 Task: Create new Company, with domain: 'abb.com' and type: 'Other'. Add new contact for this company, with mail Id: 'Raghav.Verma@abb.com', First Name: Raghav, Last name:  Verma, Job Title: 'Marketing Director', Phone Number: '(801) 555-1237'. Change life cycle stage to  Lead and lead status to  Open. Logged in from softage.5@softage.net
Action: Mouse moved to (95, 56)
Screenshot: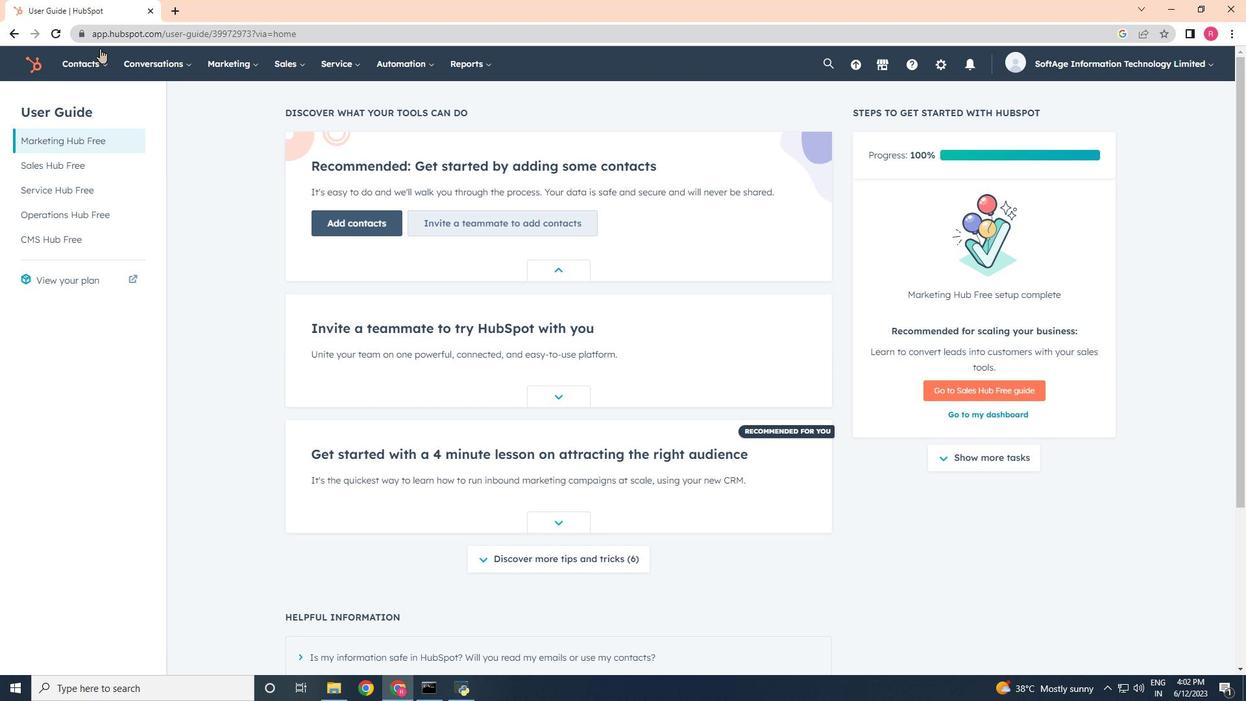 
Action: Mouse pressed left at (95, 56)
Screenshot: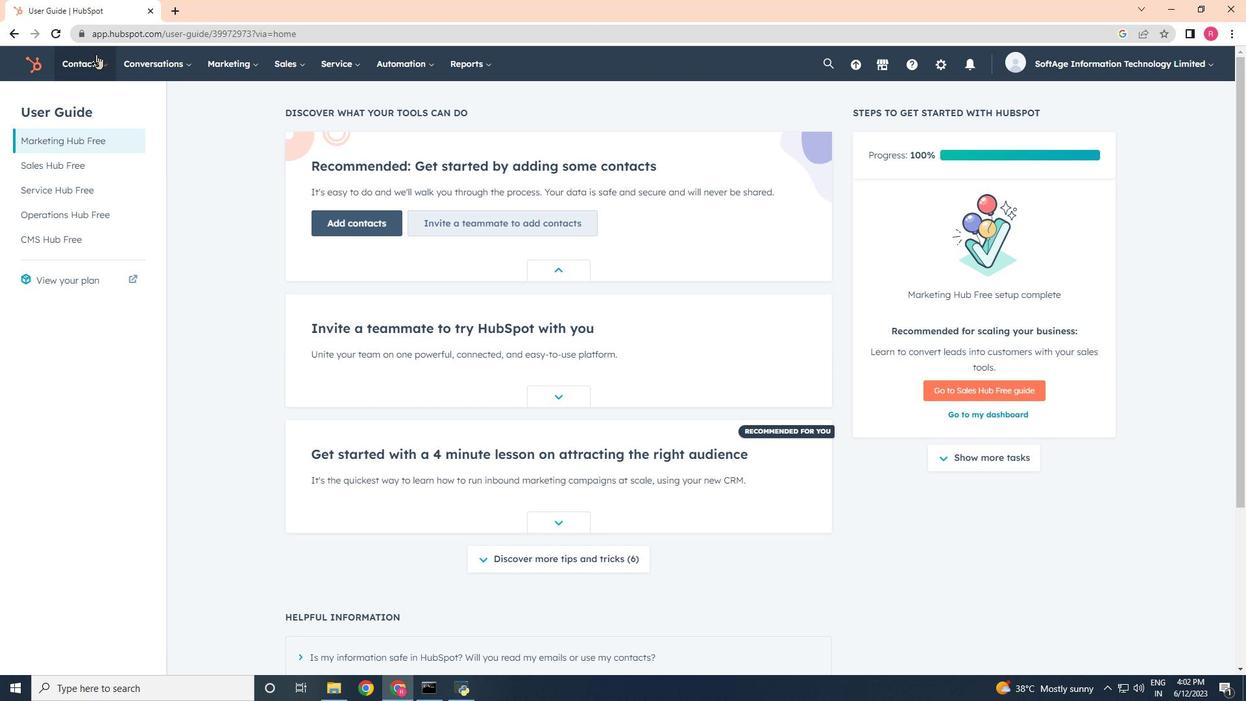 
Action: Mouse moved to (129, 129)
Screenshot: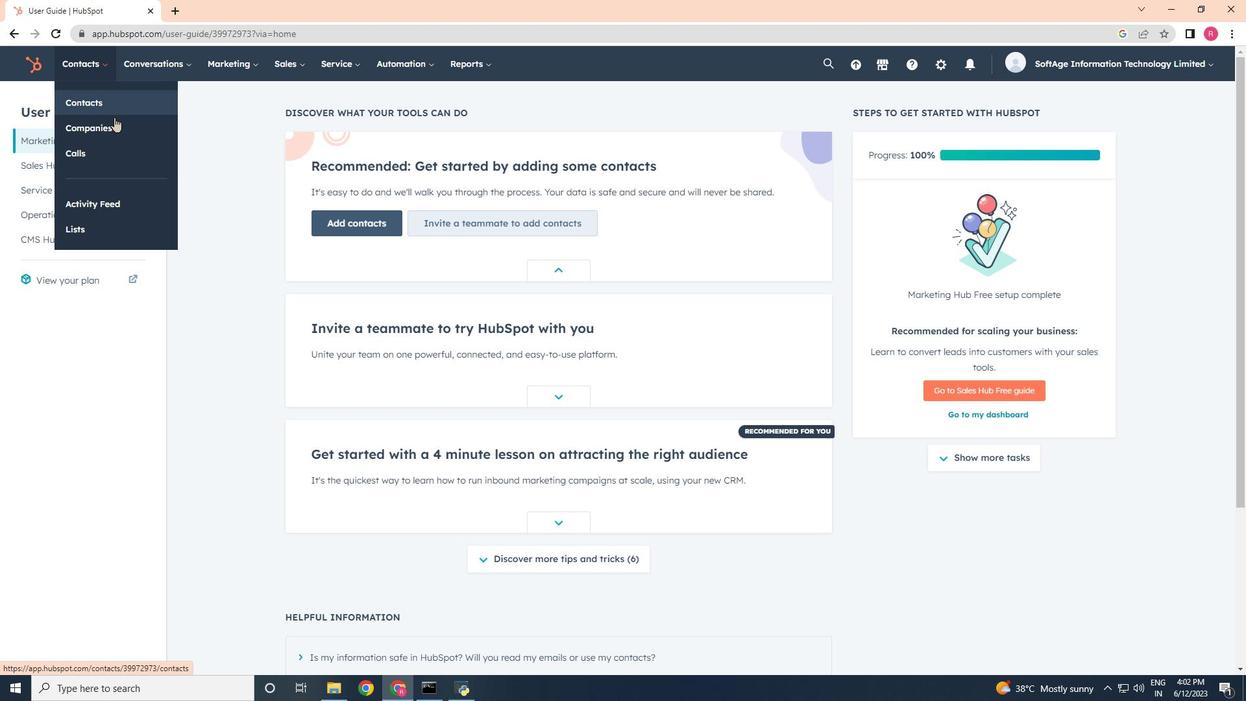 
Action: Mouse pressed left at (129, 129)
Screenshot: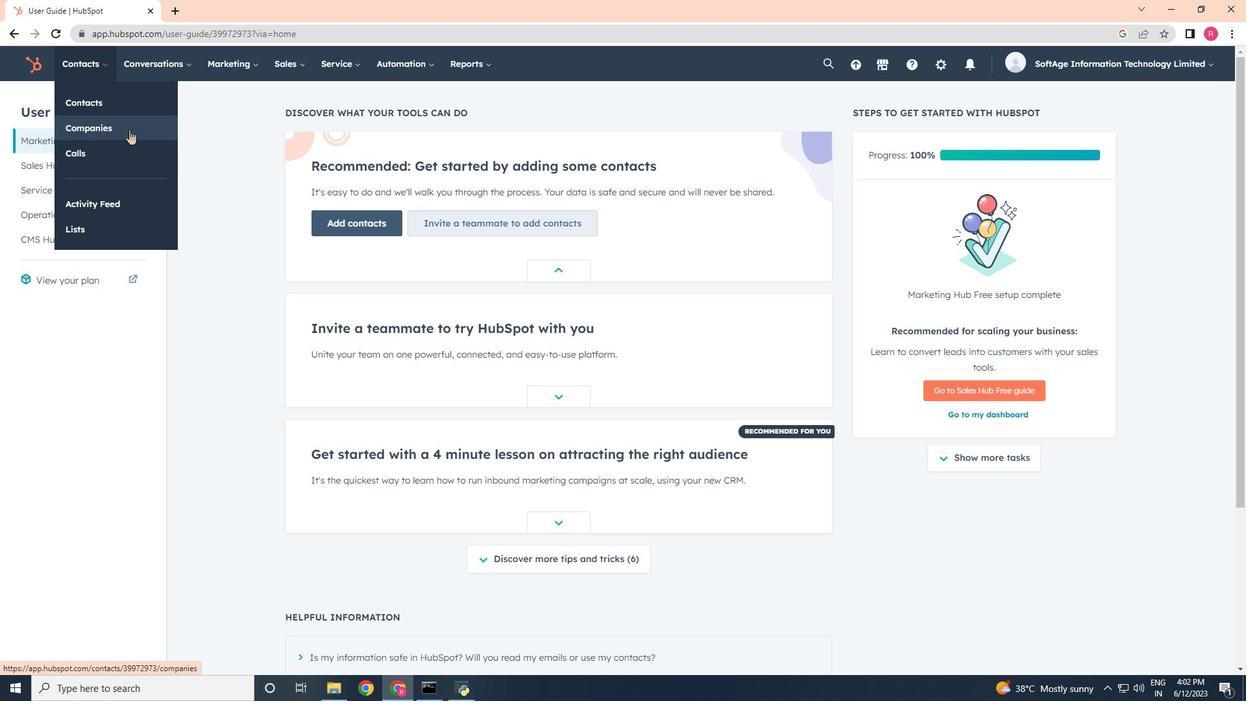 
Action: Mouse moved to (1175, 108)
Screenshot: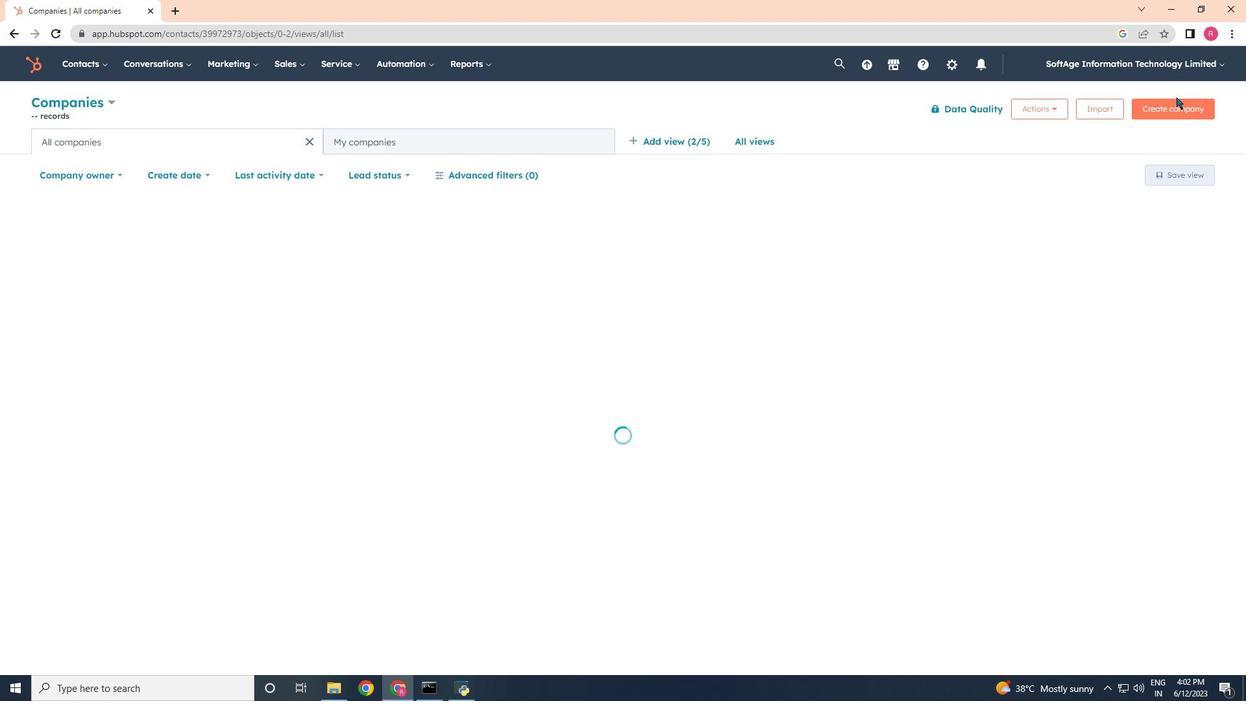 
Action: Mouse pressed left at (1175, 108)
Screenshot: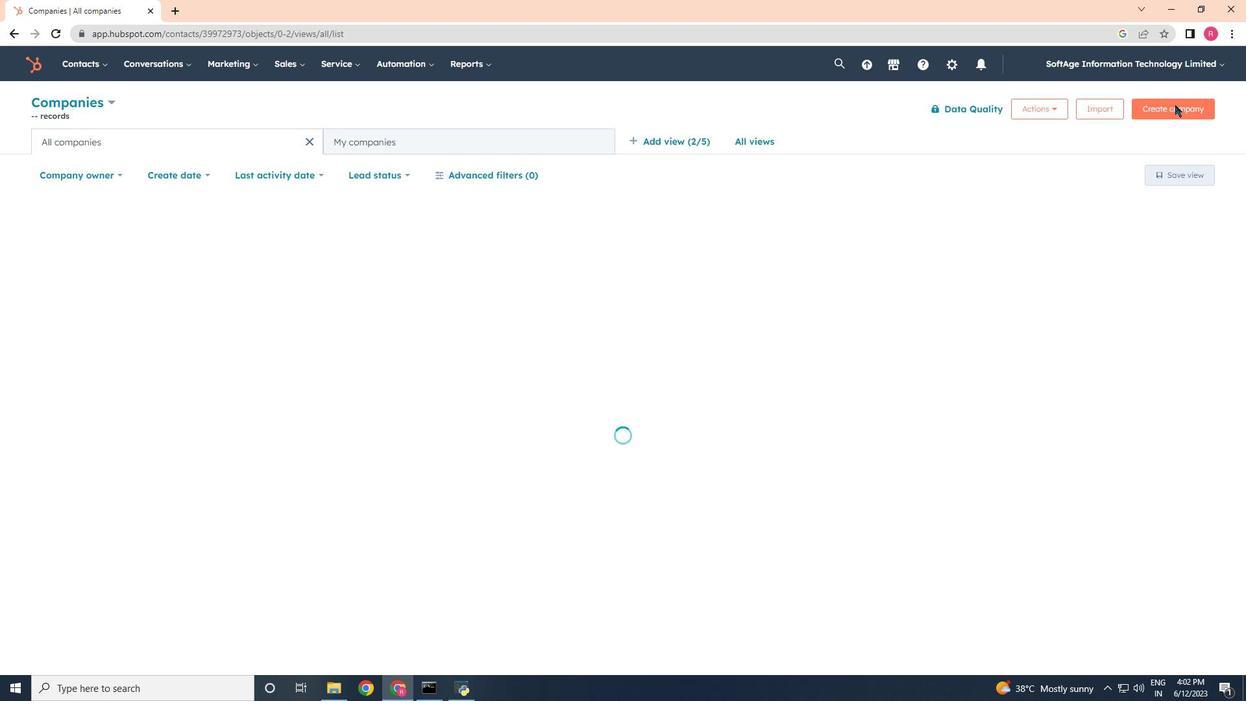 
Action: Mouse moved to (975, 165)
Screenshot: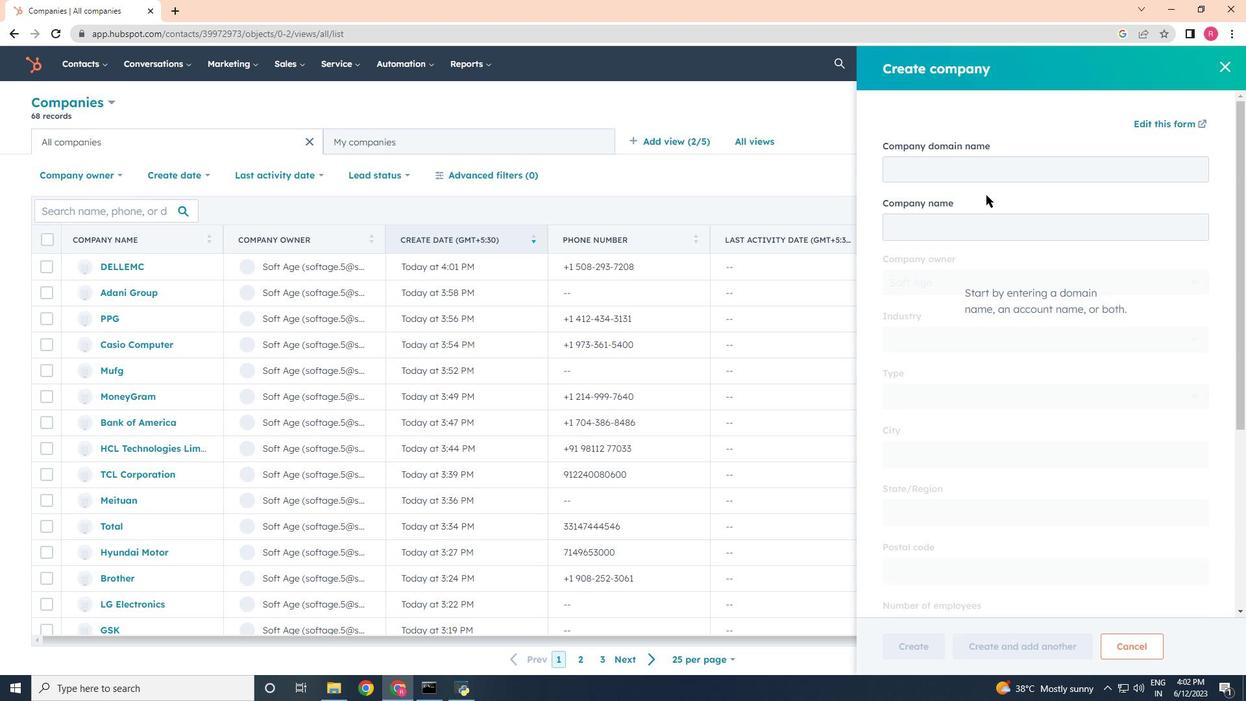 
Action: Mouse pressed left at (975, 165)
Screenshot: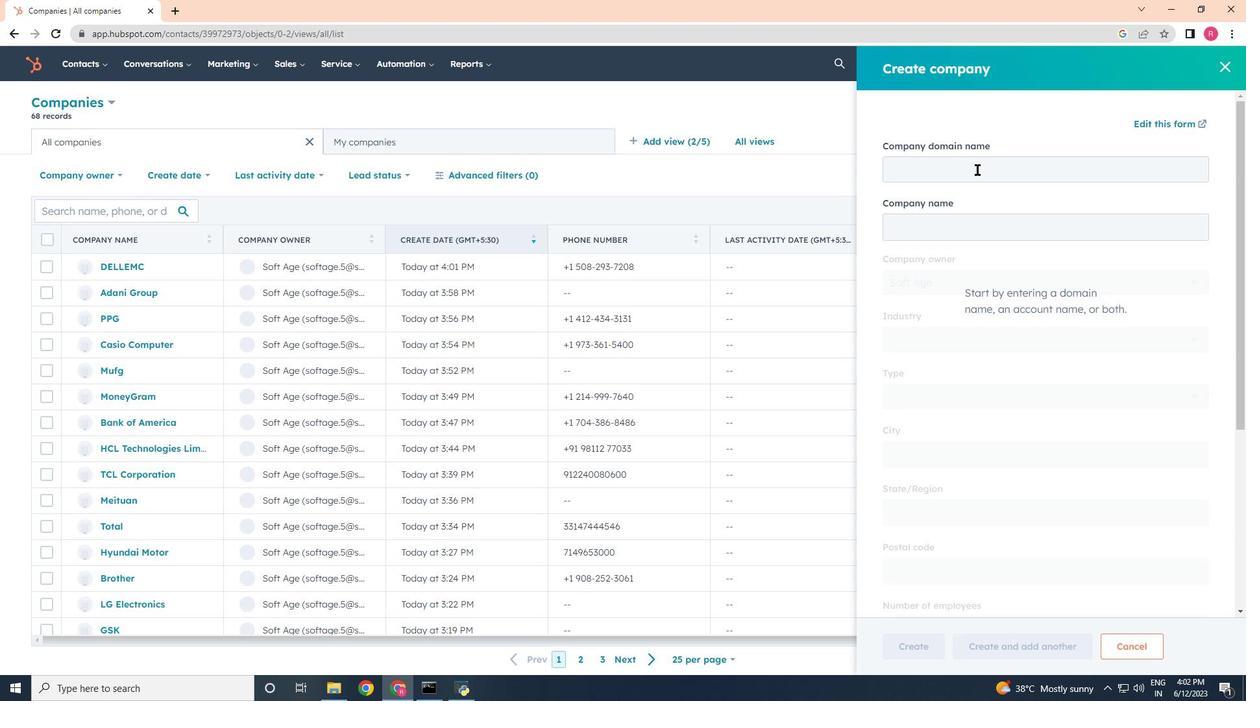 
Action: Key pressed abb.con<Key.backspace>m
Screenshot: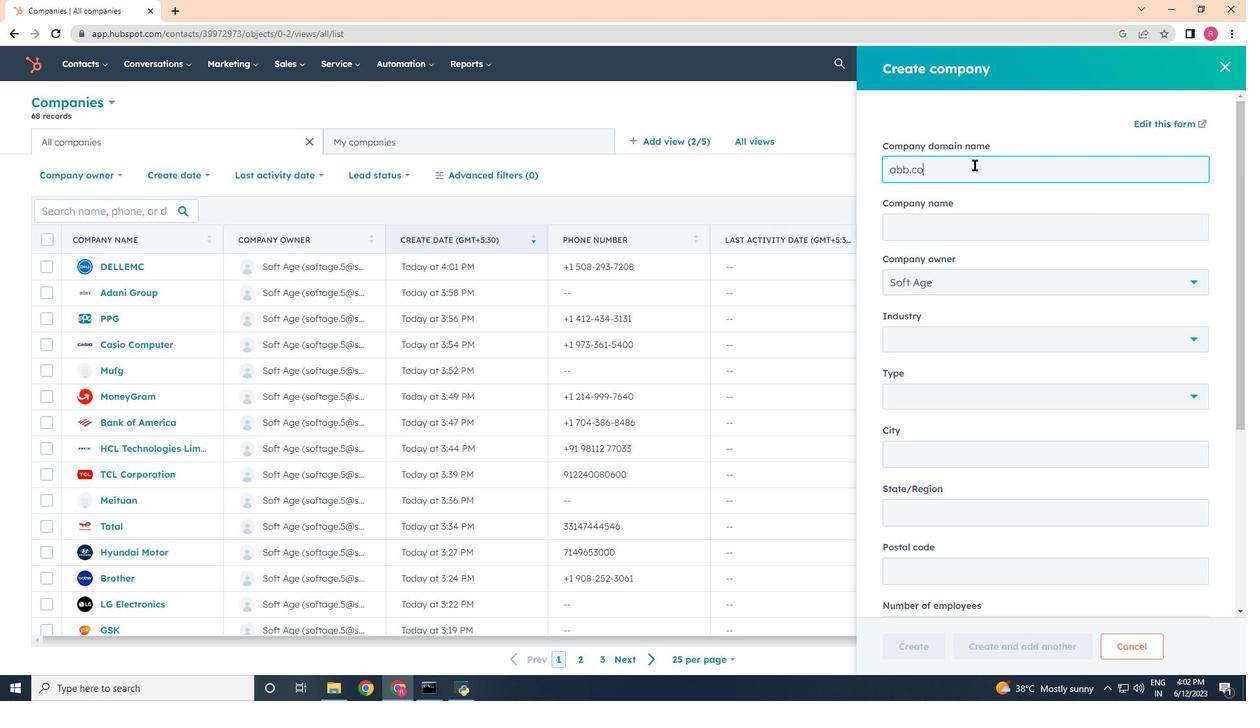 
Action: Mouse moved to (968, 400)
Screenshot: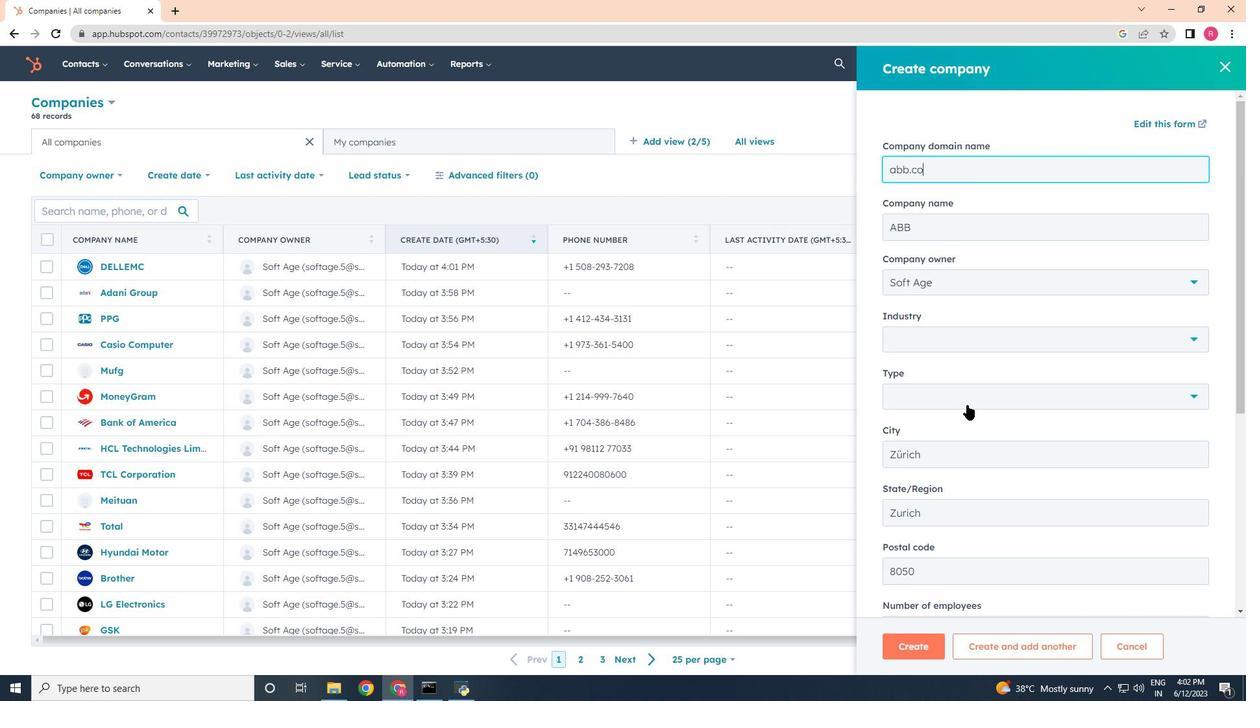 
Action: Mouse pressed left at (968, 400)
Screenshot: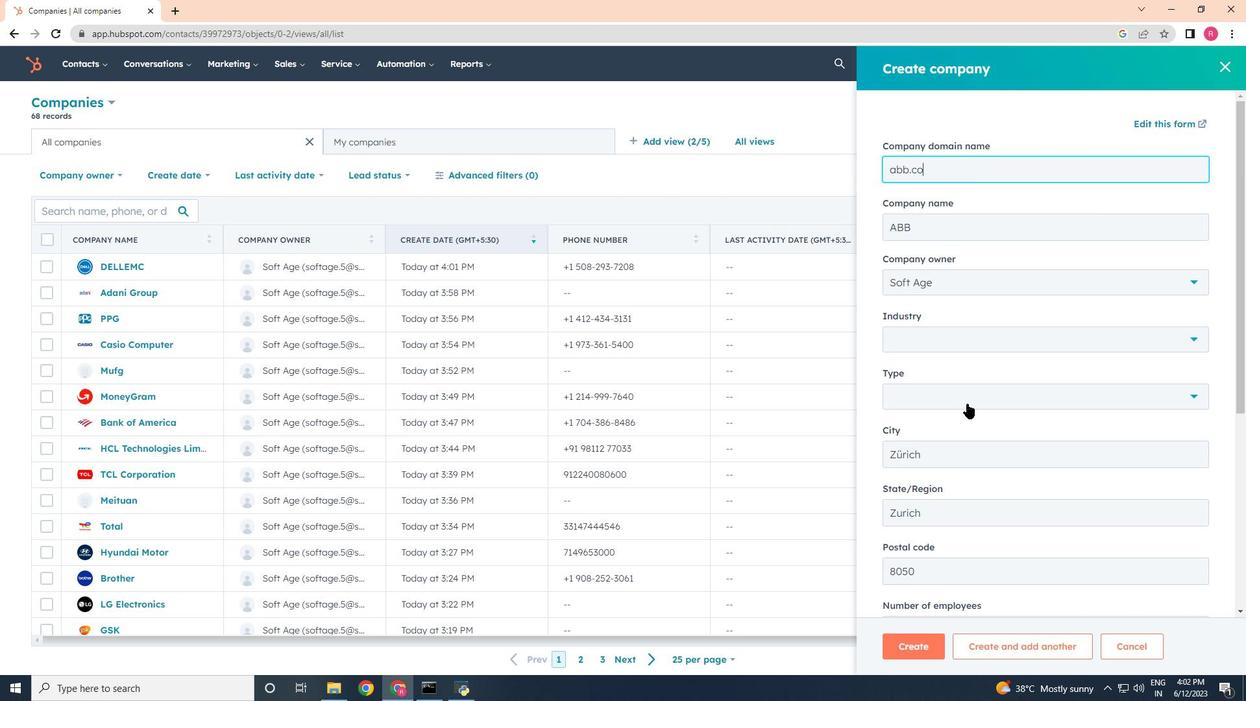 
Action: Mouse moved to (934, 560)
Screenshot: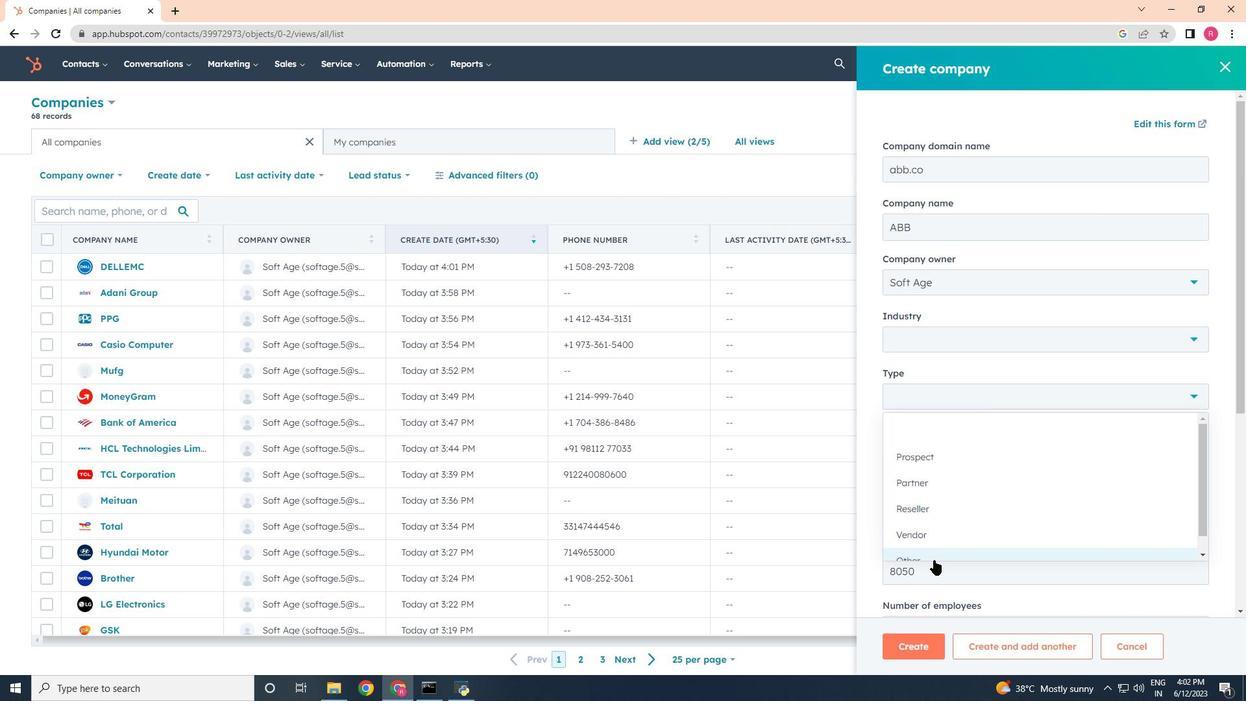 
Action: Mouse pressed left at (934, 560)
Screenshot: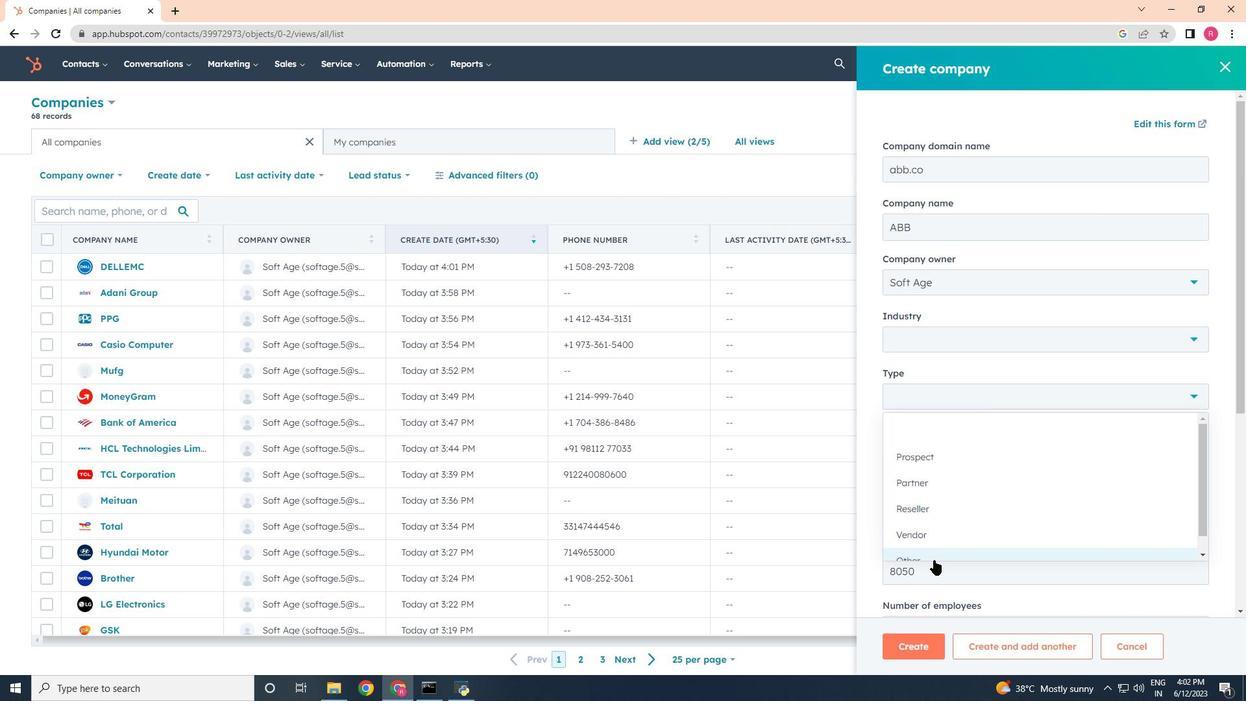 
Action: Mouse moved to (916, 664)
Screenshot: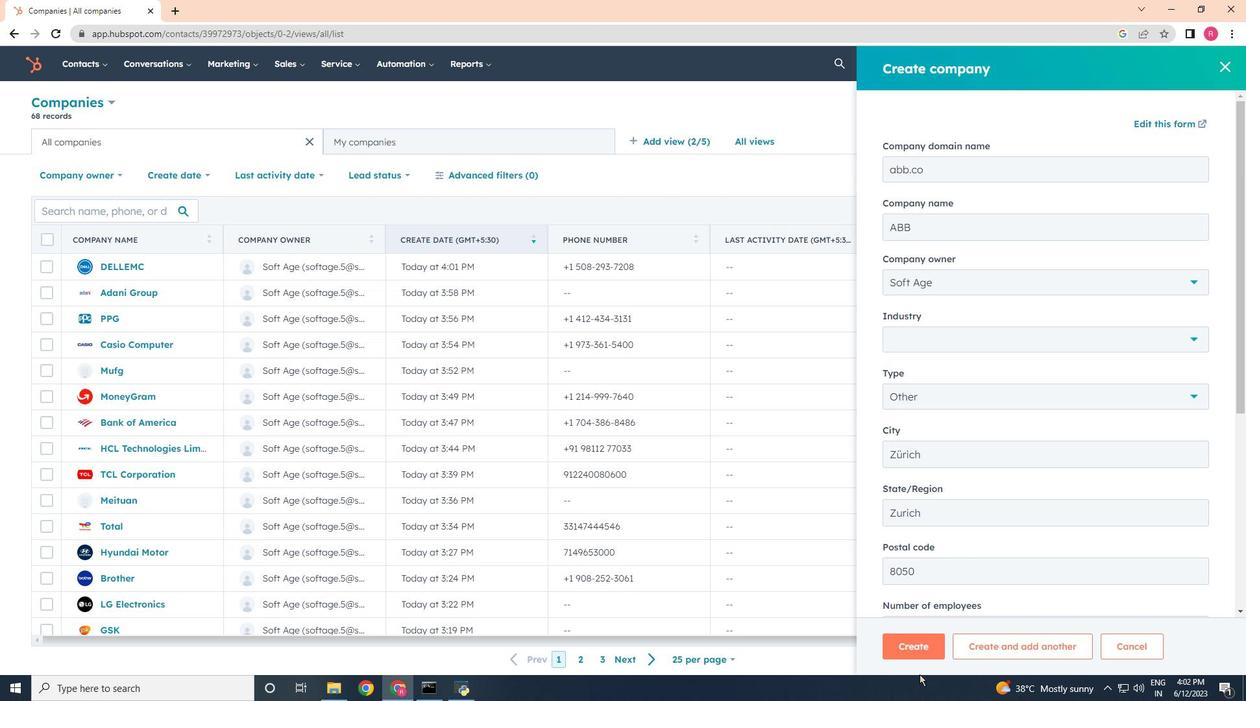 
Action: Mouse pressed left at (916, 664)
Screenshot: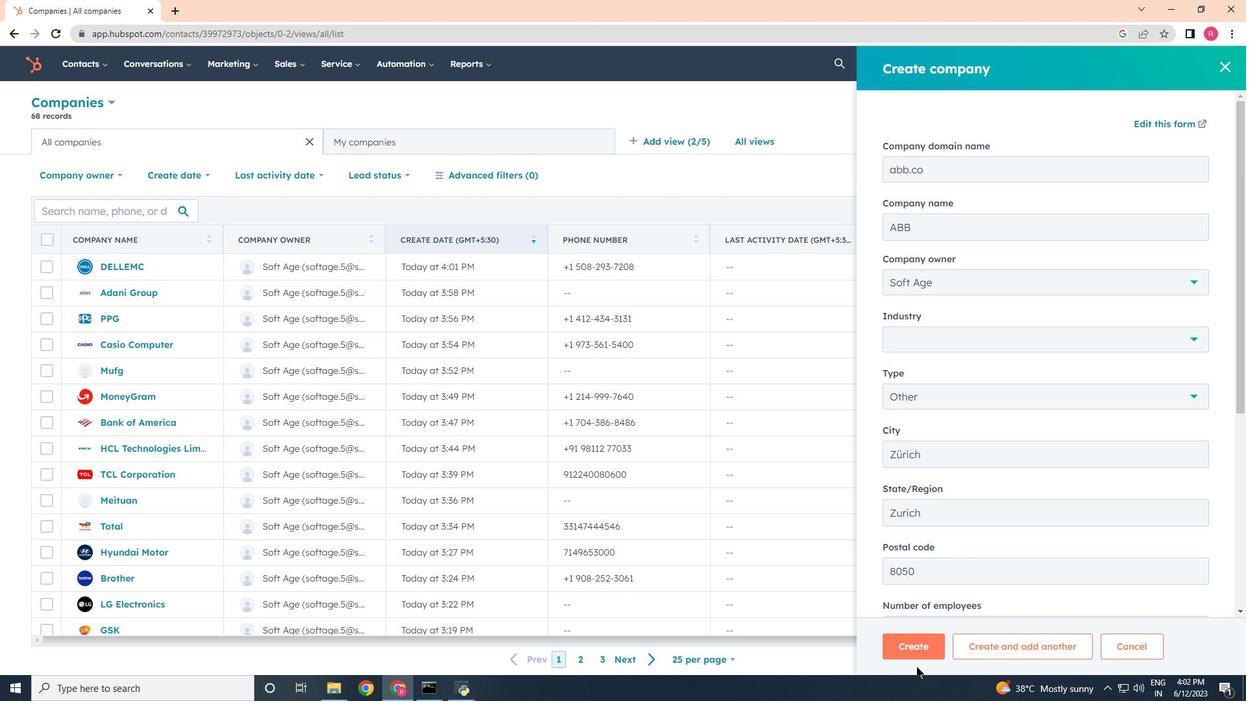 
Action: Mouse moved to (919, 652)
Screenshot: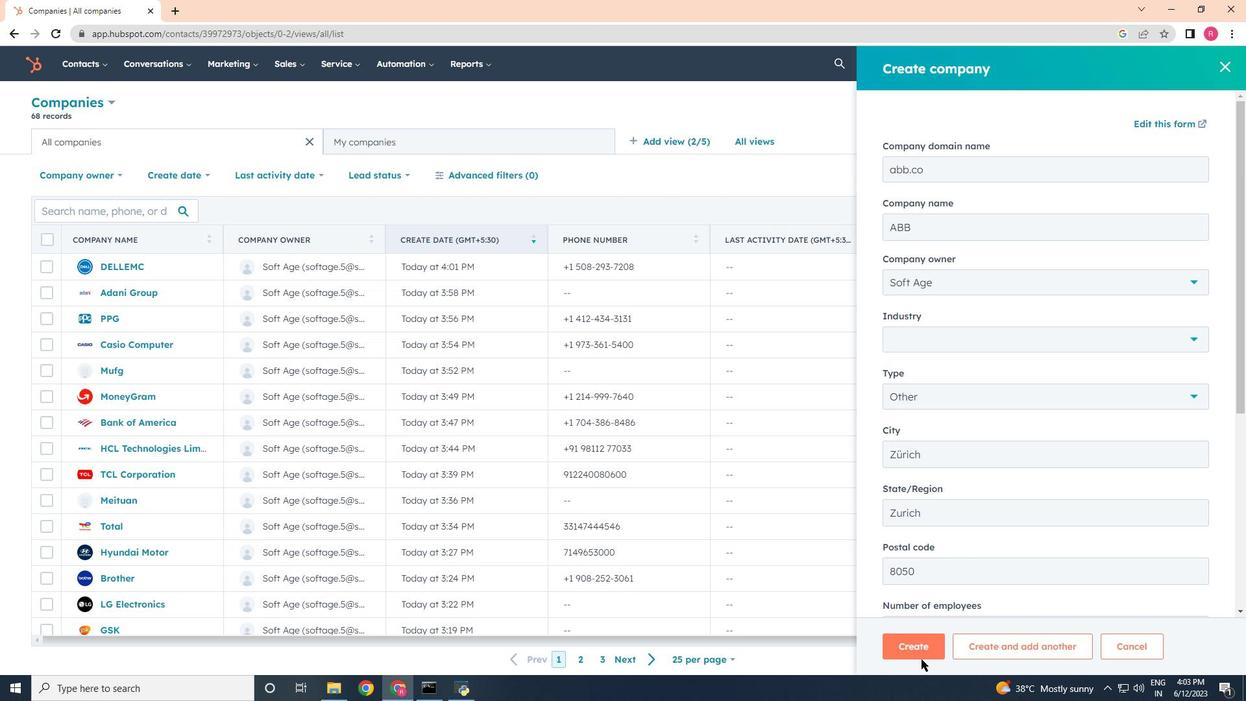 
Action: Mouse pressed left at (919, 652)
Screenshot: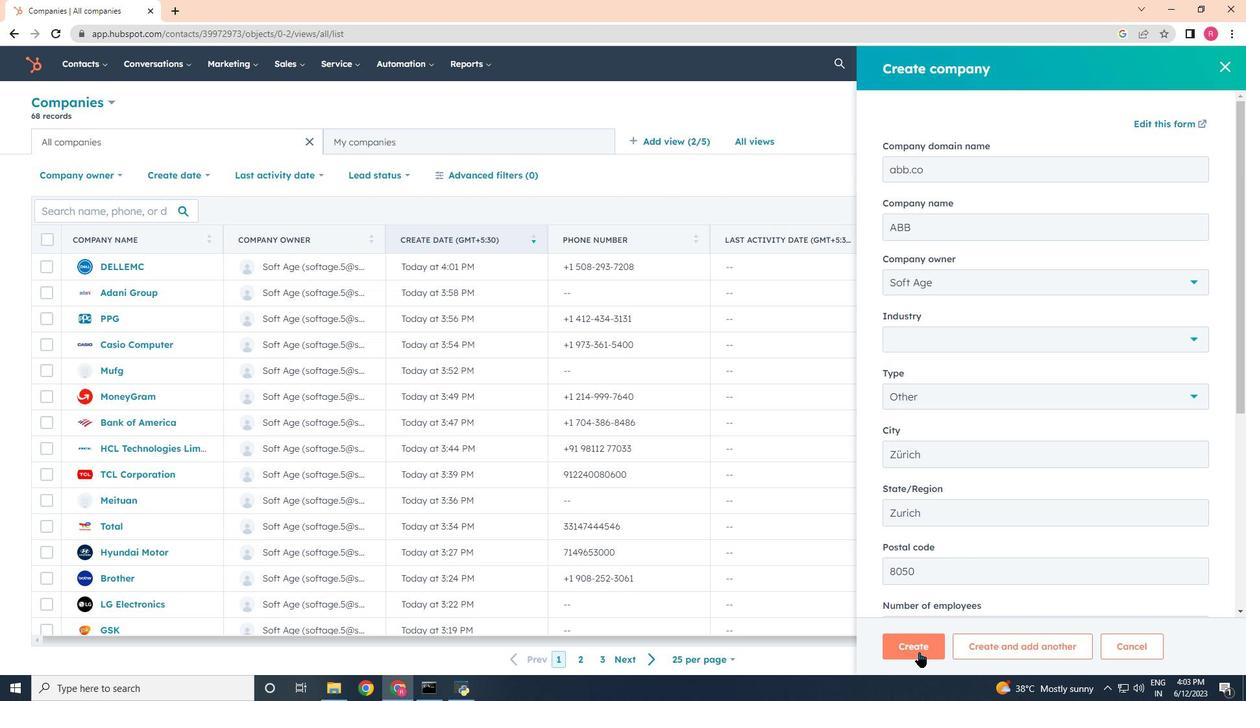 
Action: Mouse moved to (886, 425)
Screenshot: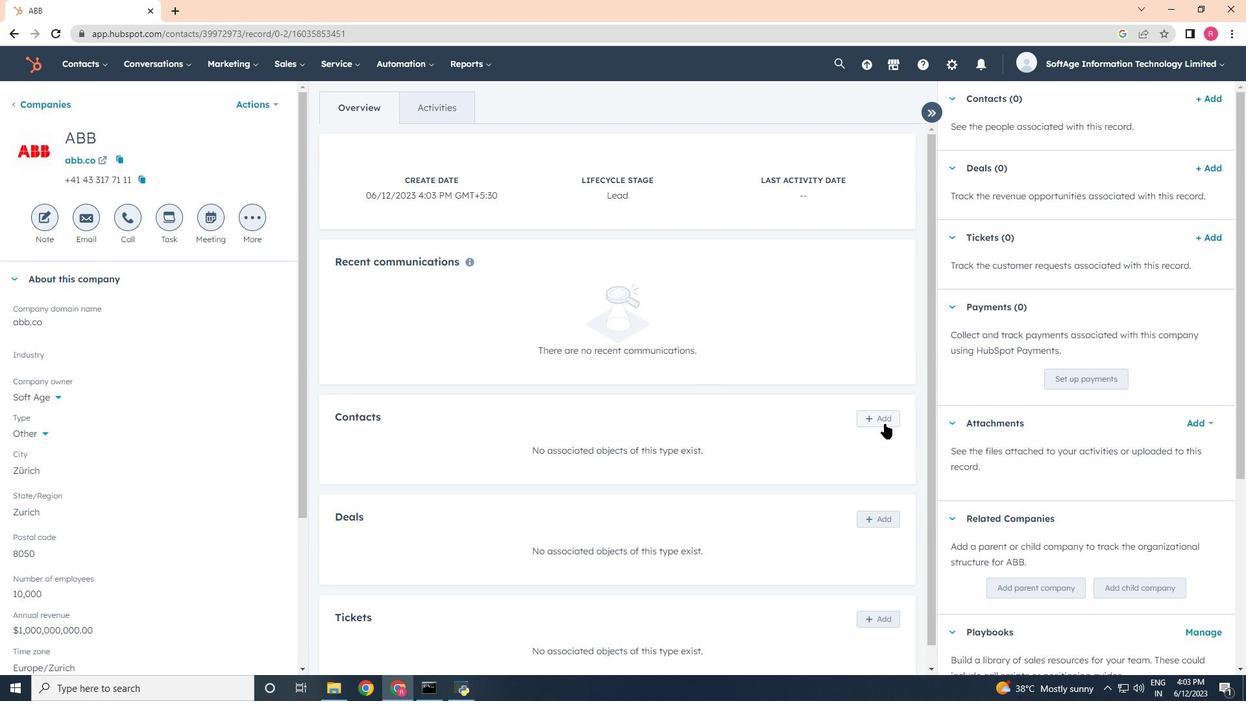 
Action: Mouse pressed left at (886, 425)
Screenshot: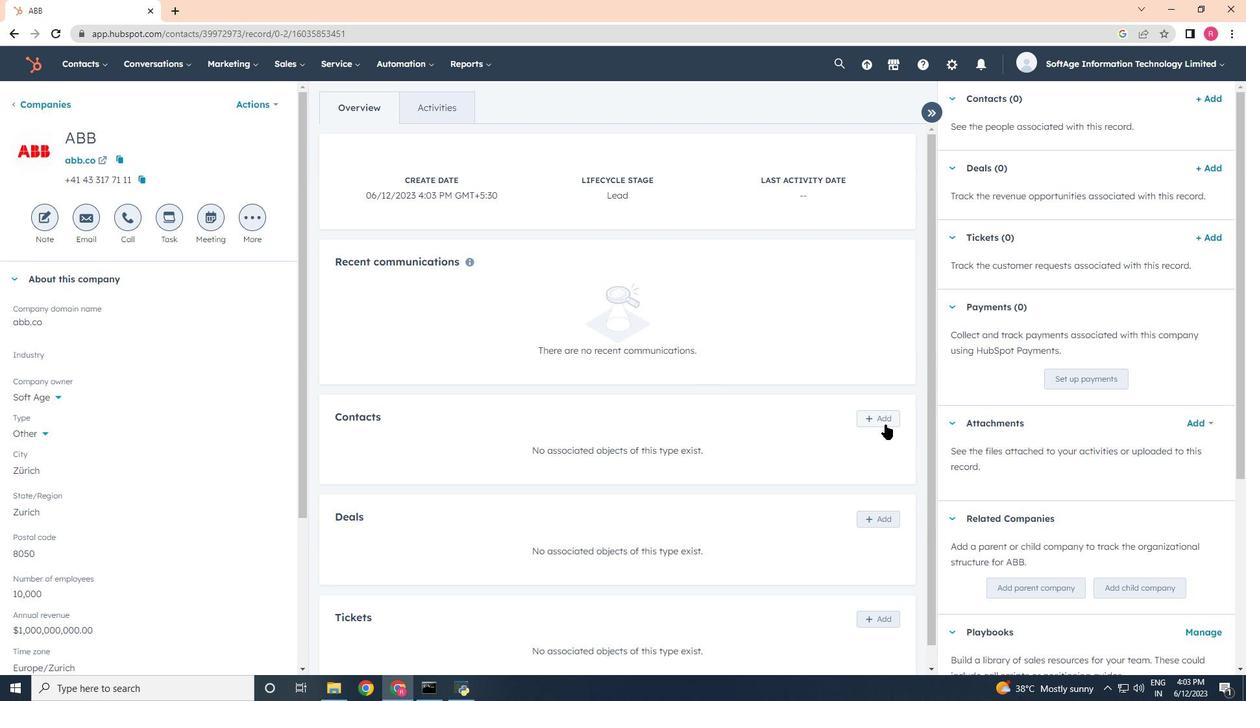 
Action: Mouse moved to (1000, 131)
Screenshot: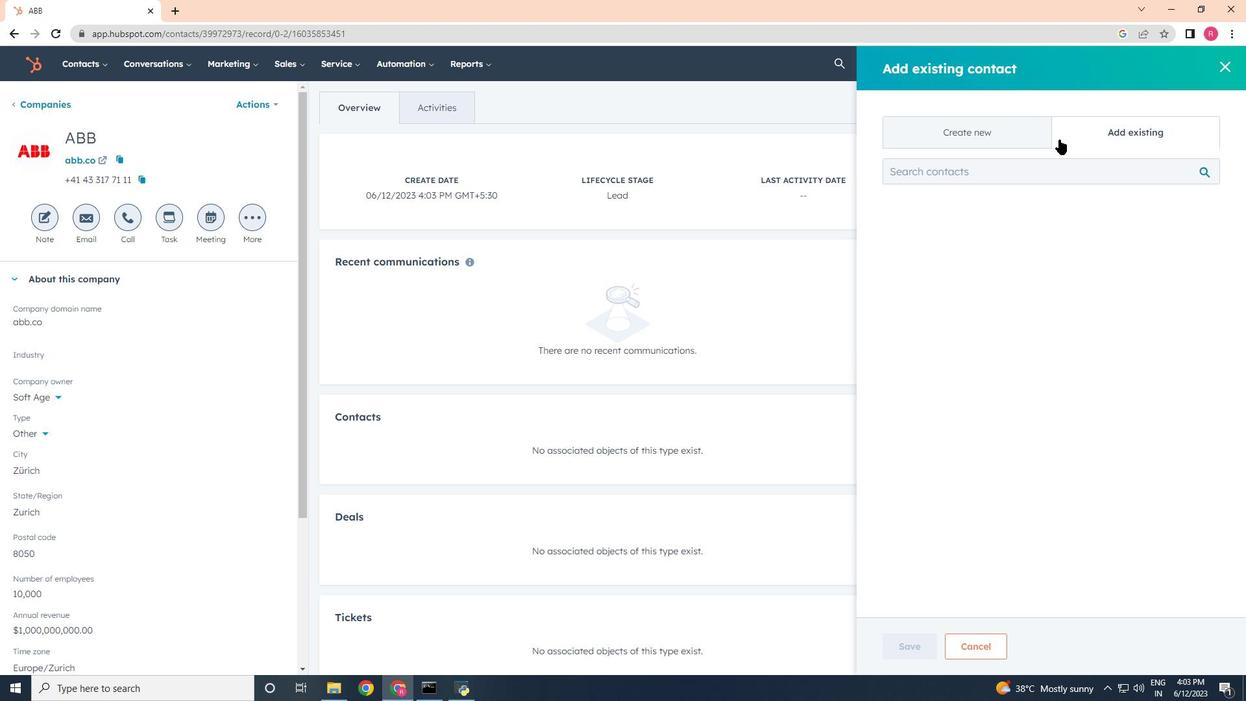 
Action: Mouse pressed left at (1000, 131)
Screenshot: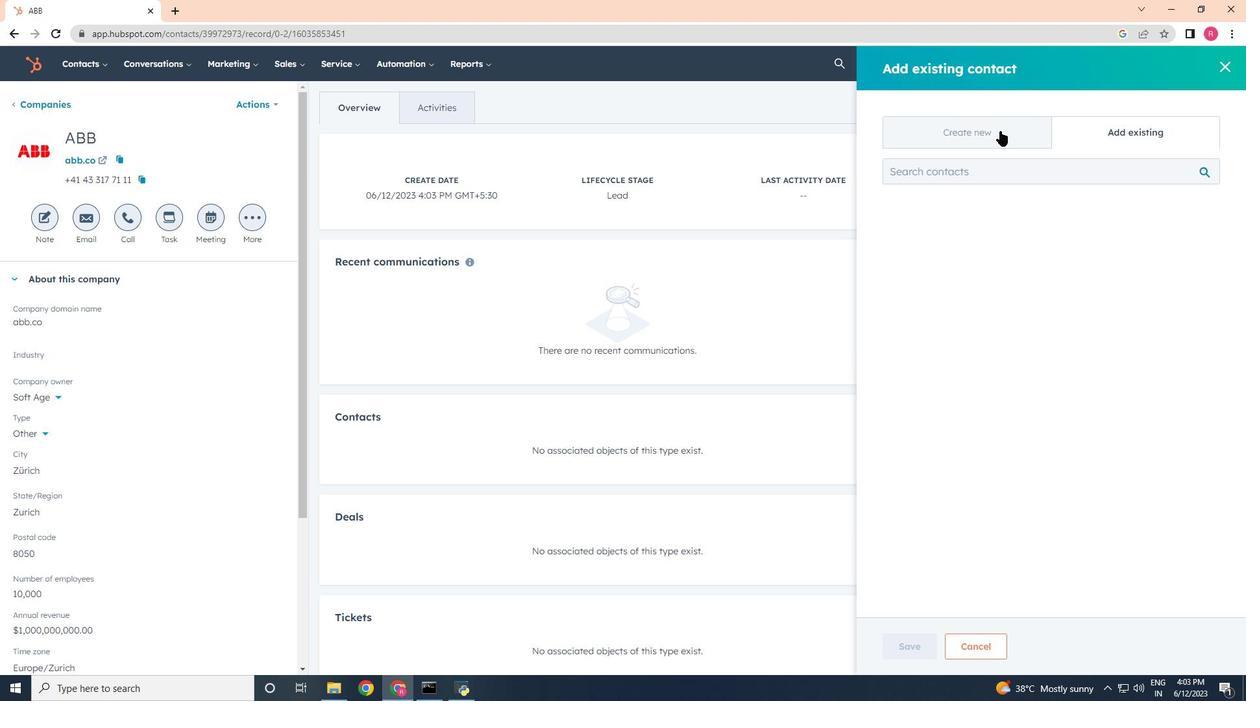 
Action: Mouse moved to (958, 216)
Screenshot: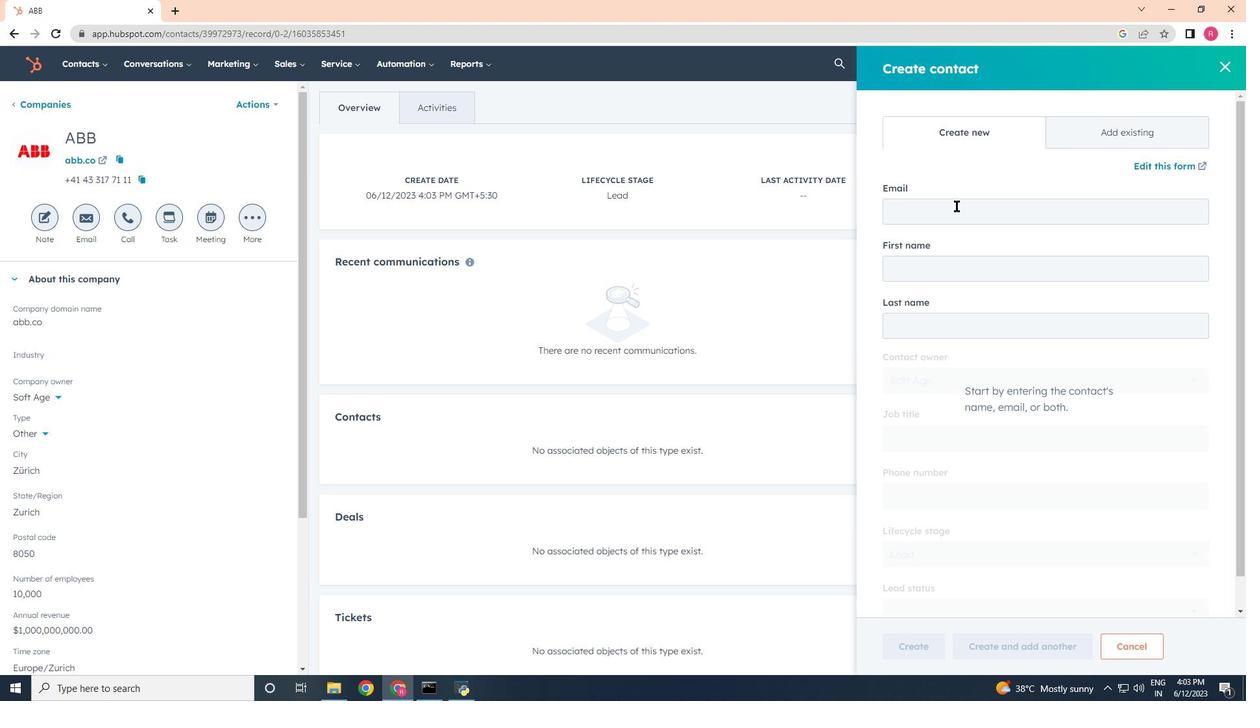 
Action: Mouse pressed left at (958, 216)
Screenshot: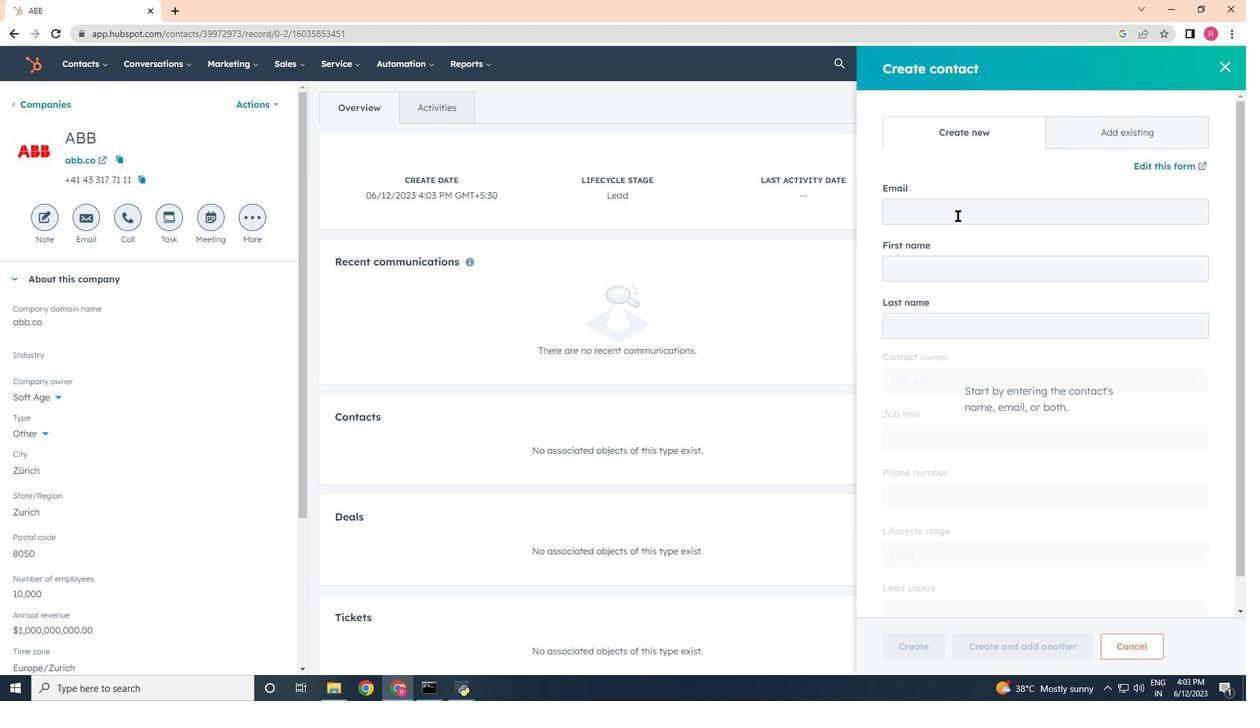 
Action: Key pressed <Key.shift>Ragj<Key.backspace>hav.<Key.shift>Verma<Key.shift>@abb.com
Screenshot: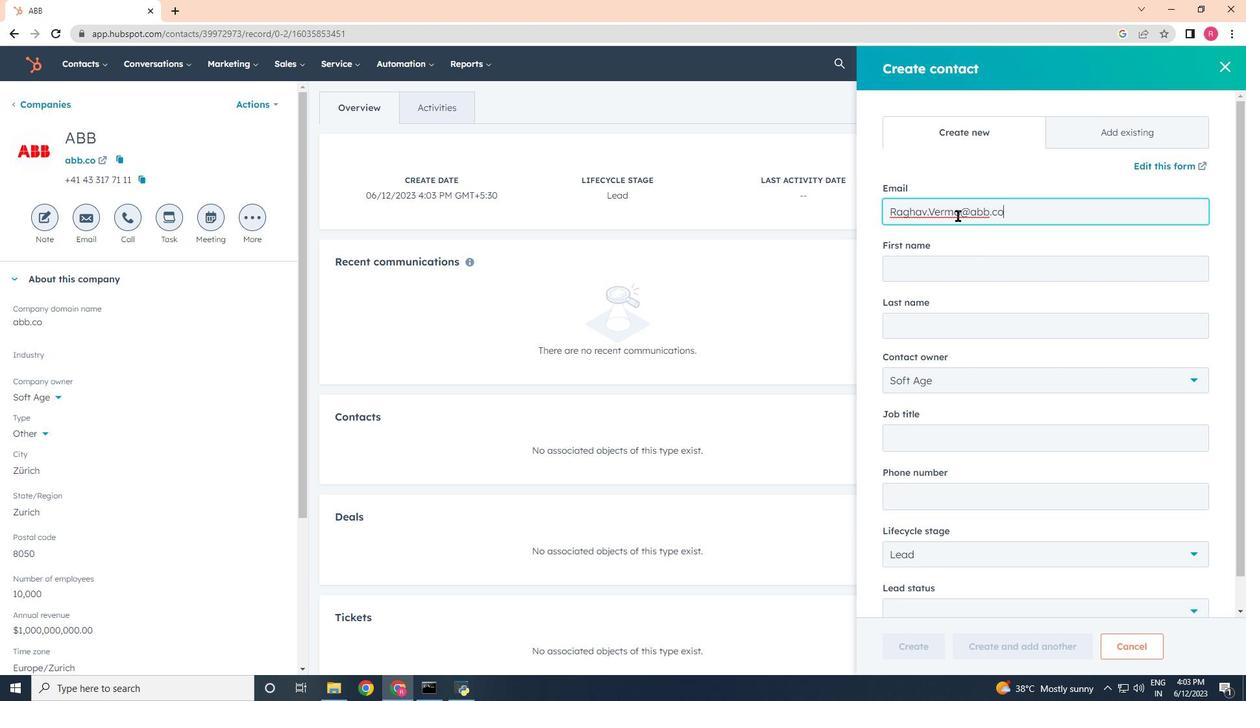 
Action: Mouse moved to (946, 277)
Screenshot: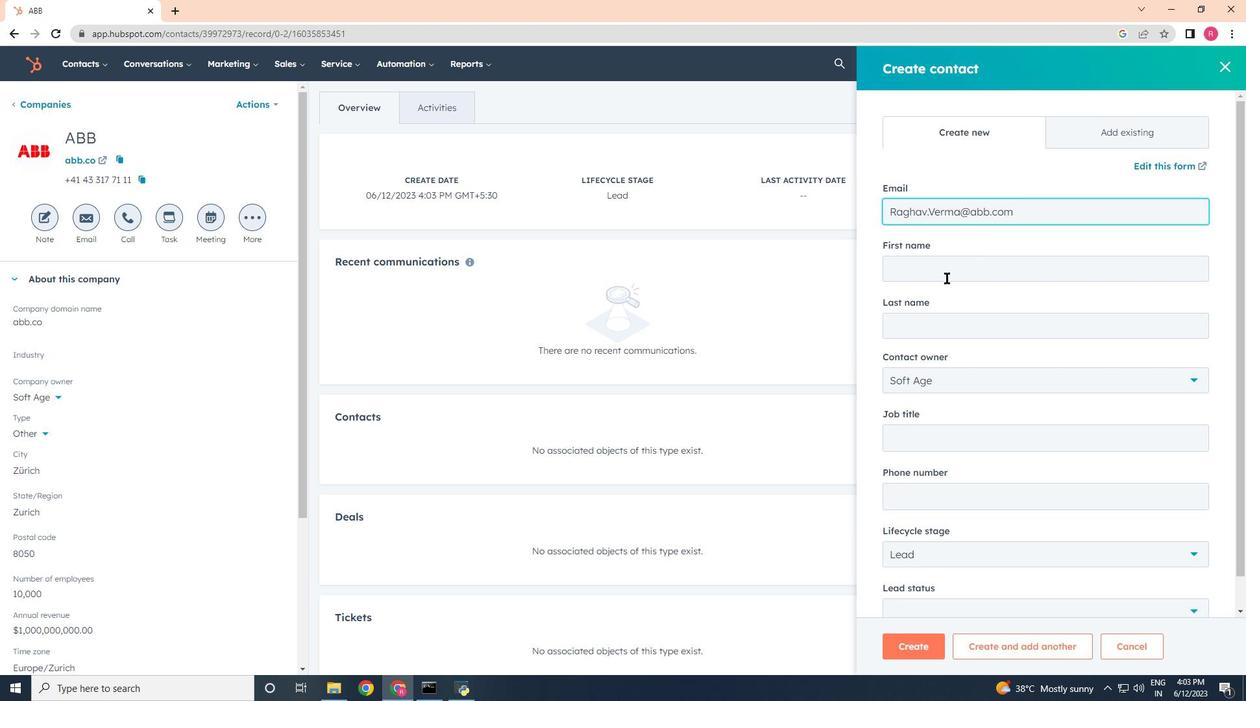 
Action: Mouse pressed left at (946, 277)
Screenshot: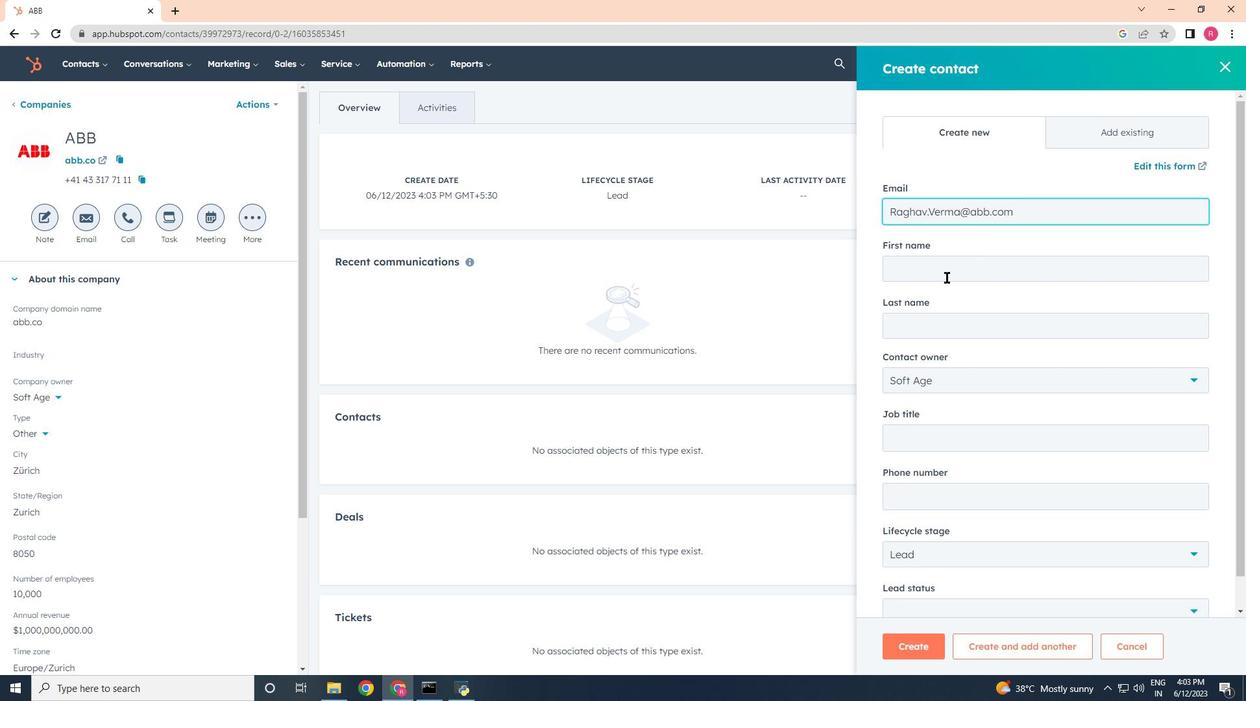 
Action: Mouse moved to (871, 166)
Screenshot: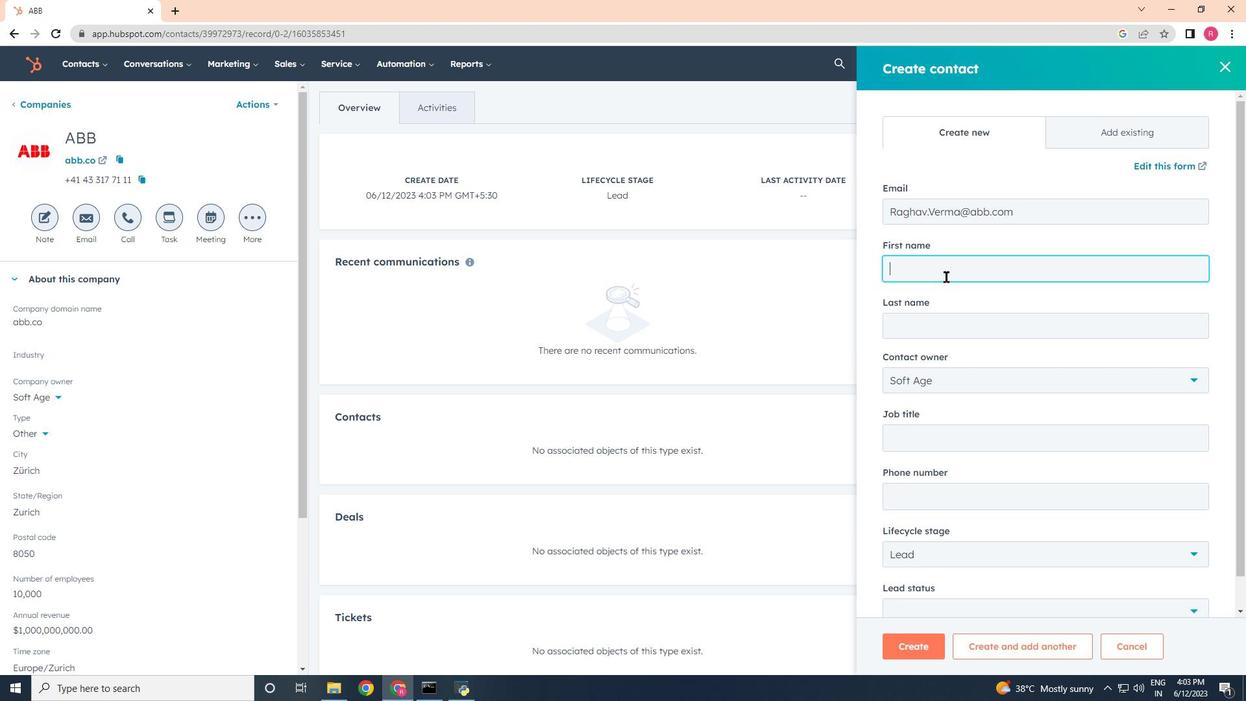 
Action: Key pressed <Key.shift>Marketing<Key.space><Key.backspace><Key.backspace><Key.backspace><Key.backspace><Key.backspace><Key.backspace><Key.backspace><Key.backspace><Key.backspace><Key.backspace><Key.shift><Key.shift><Key.shift><Key.shift><Key.shift><Key.shift><Key.shift><Key.shift><Key.shift><Key.shift><Key.shift><Key.shift><Key.shift><Key.shift><Key.shift><Key.shift><Key.shift><Key.shift><Key.shift><Key.shift><Key.shift><Key.shift><Key.shift><Key.shift>Raghav<Key.tab><Key.shift><Key.shift><Key.shift><Key.shift><Key.shift>Verma
Screenshot: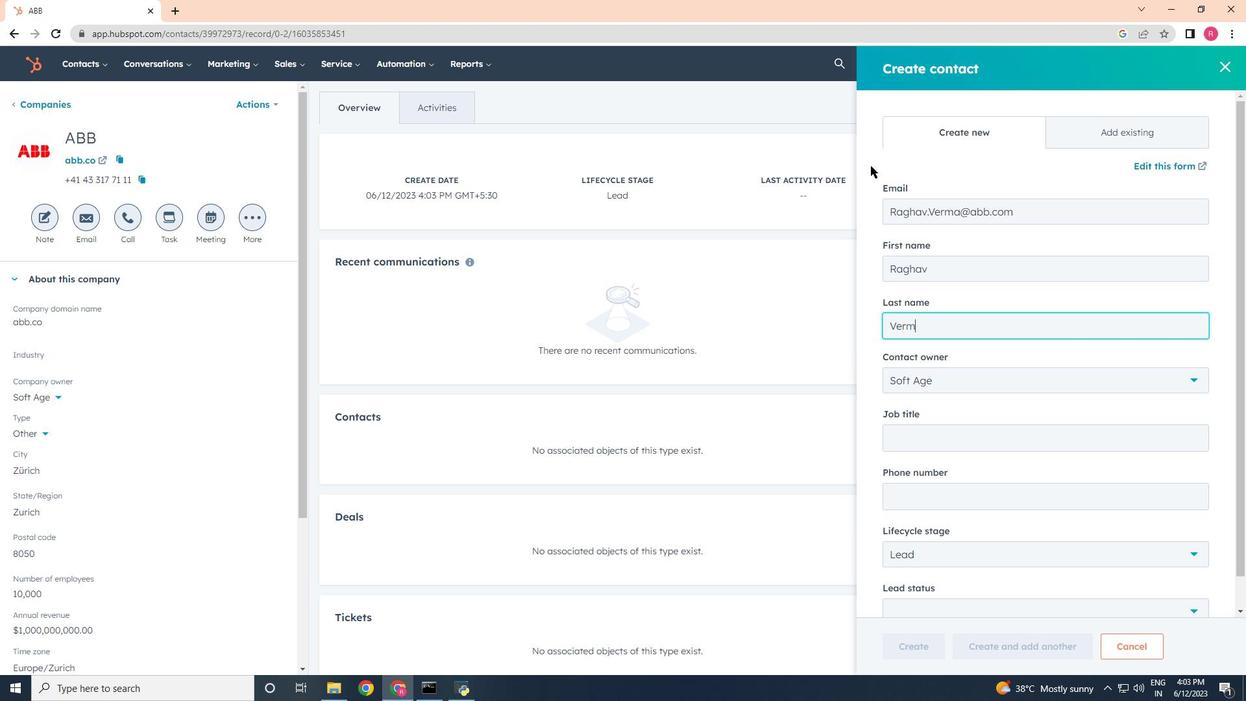 
Action: Mouse moved to (944, 432)
Screenshot: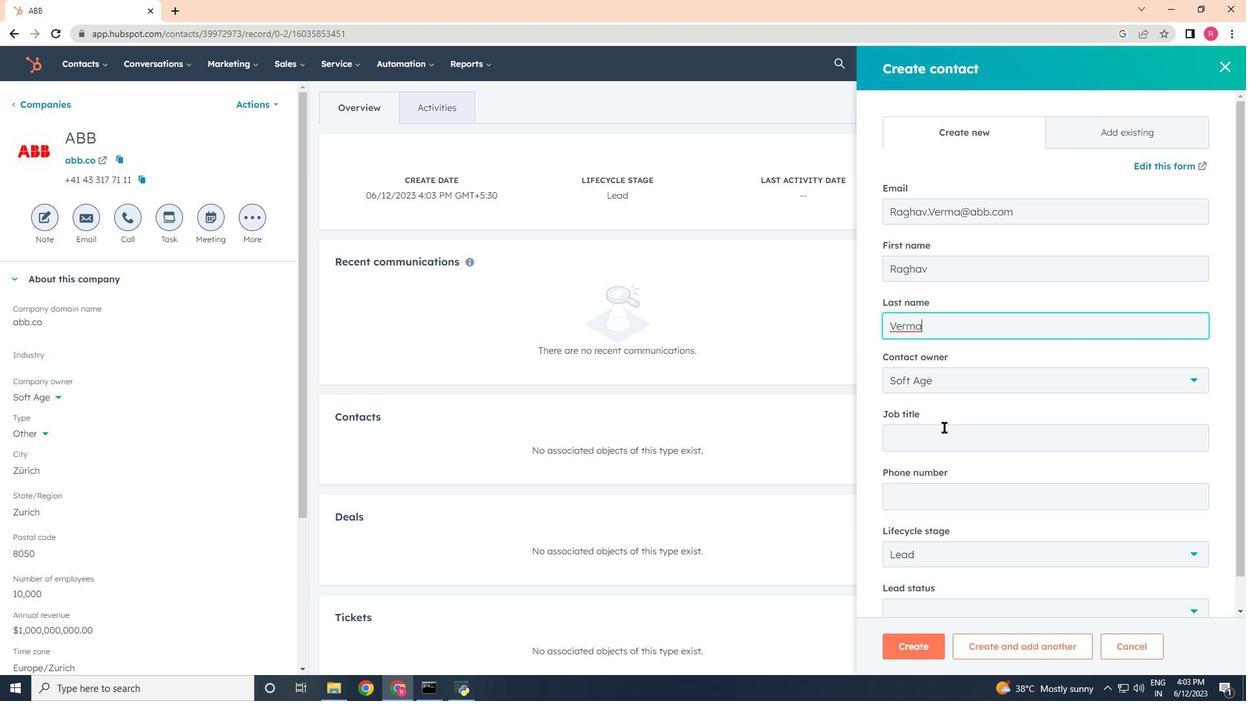 
Action: Mouse pressed left at (944, 432)
Screenshot: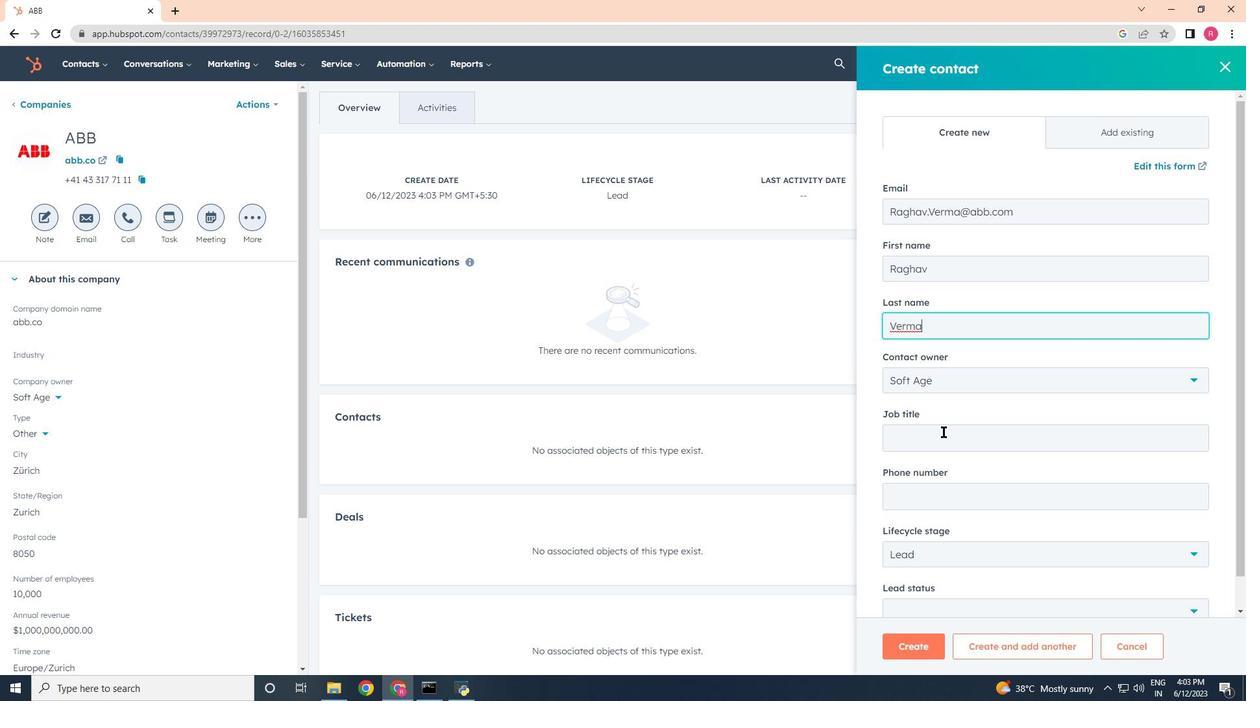 
Action: Mouse moved to (943, 433)
Screenshot: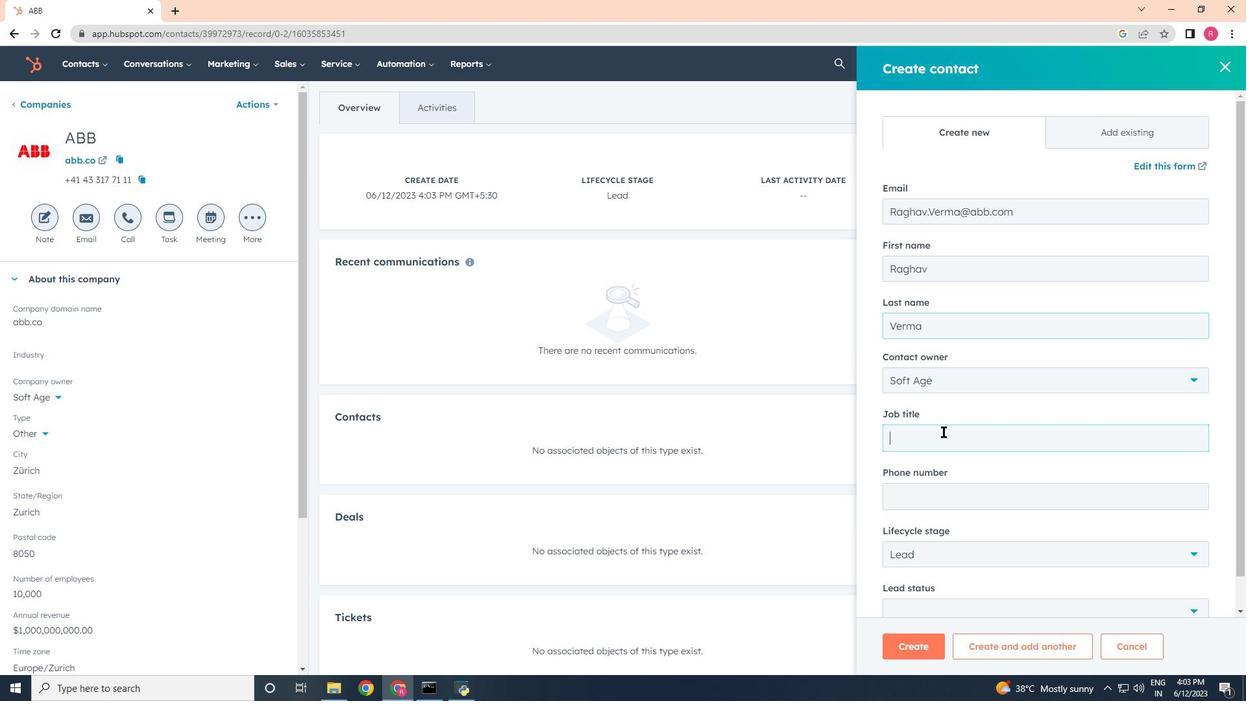 
Action: Key pressed <Key.shift>Marketing<Key.space><Key.shift>Director<Key.tab>
Screenshot: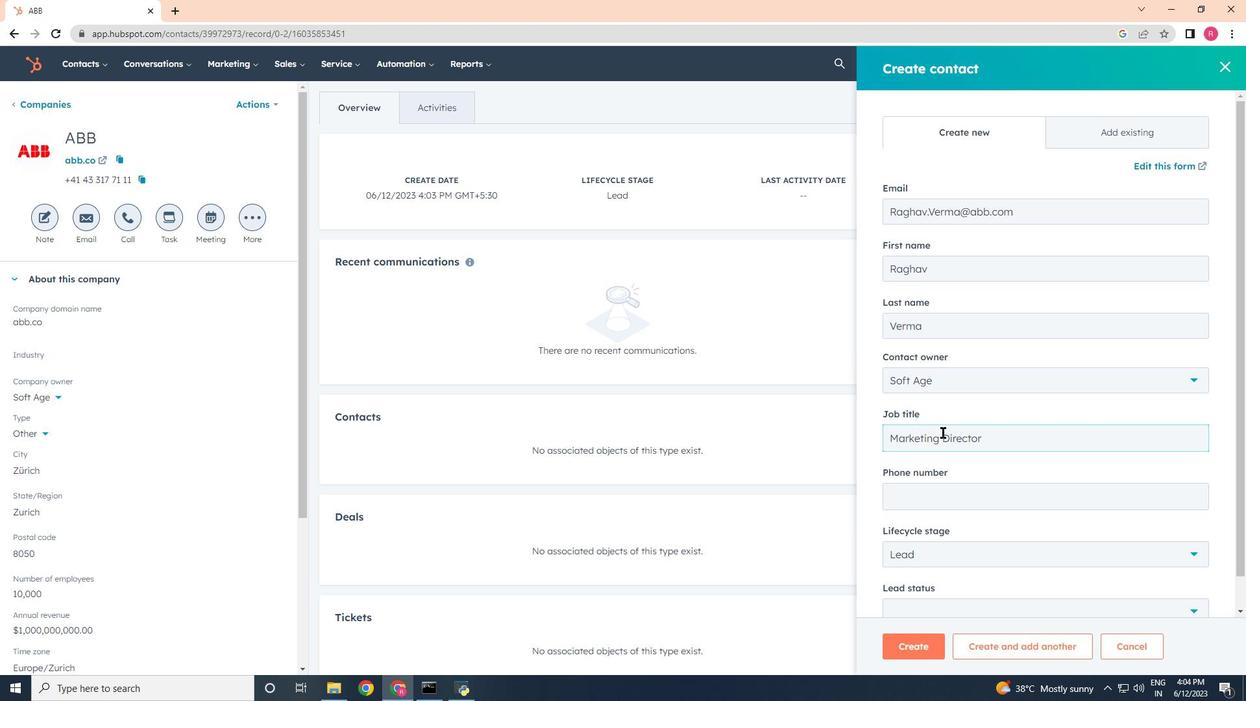 
Action: Mouse moved to (941, 435)
Screenshot: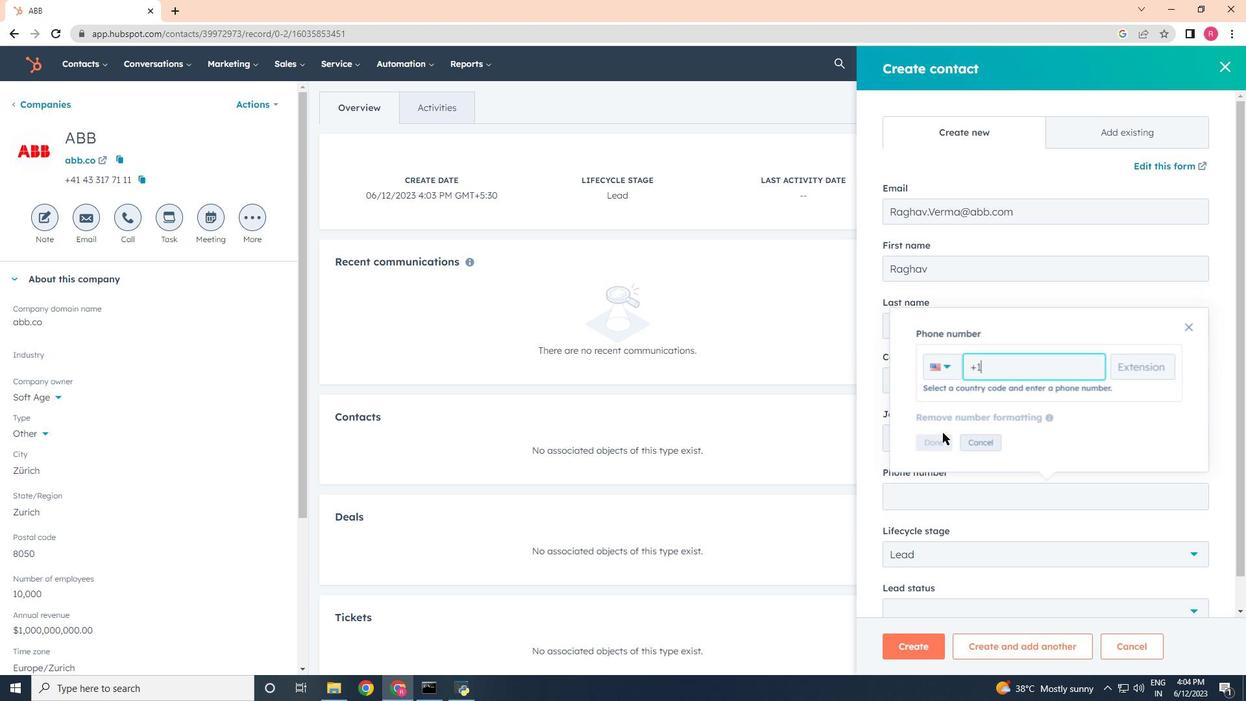 
Action: Key pressed 8015551237
Screenshot: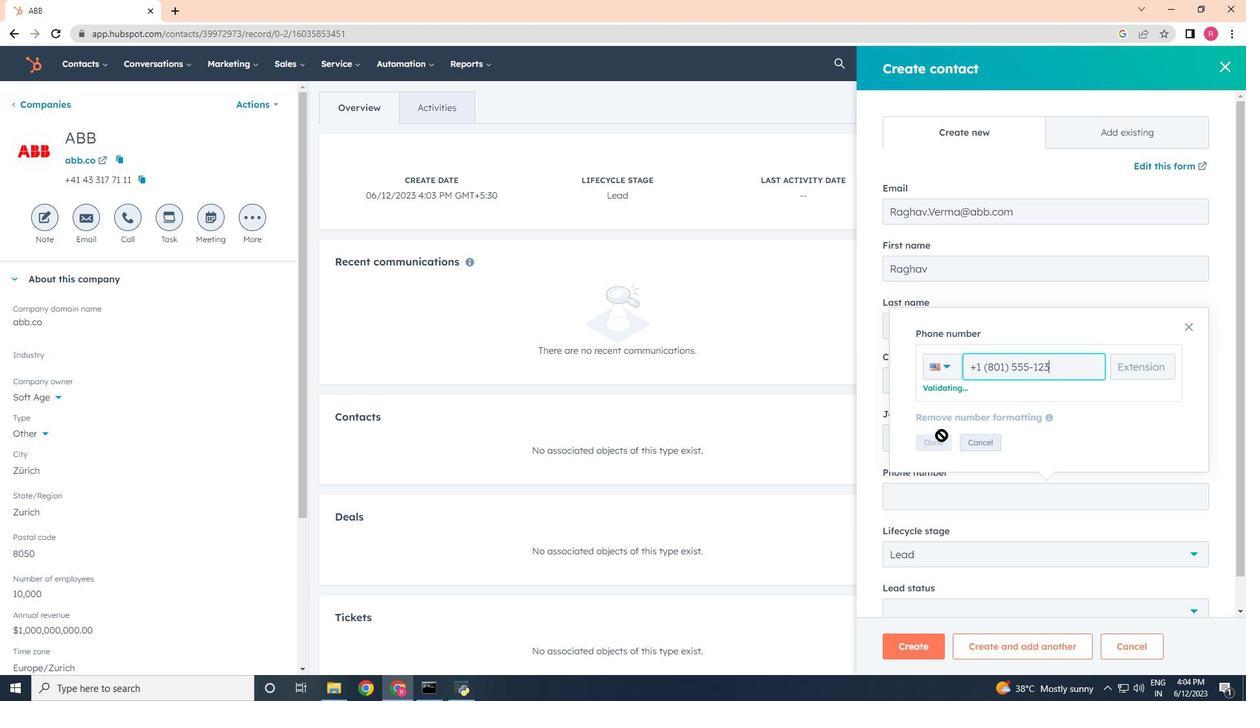 
Action: Mouse moved to (942, 435)
Screenshot: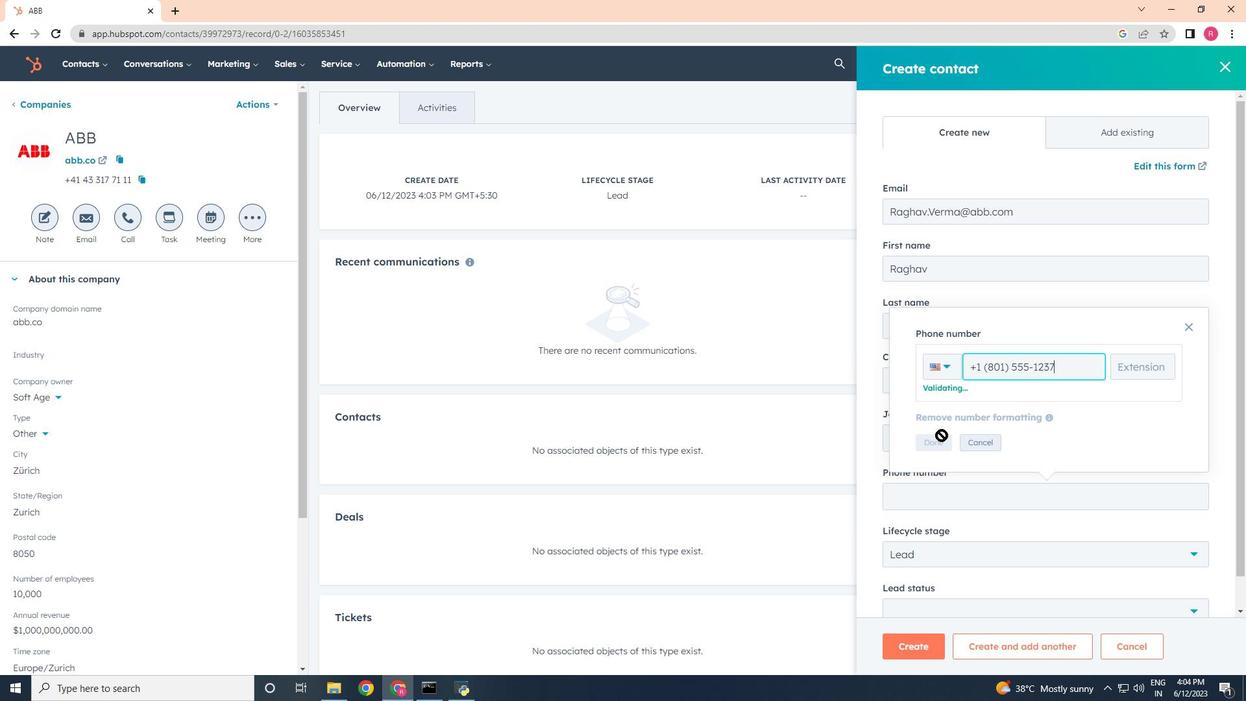 
Action: Mouse scrolled (942, 434) with delta (0, 0)
Screenshot: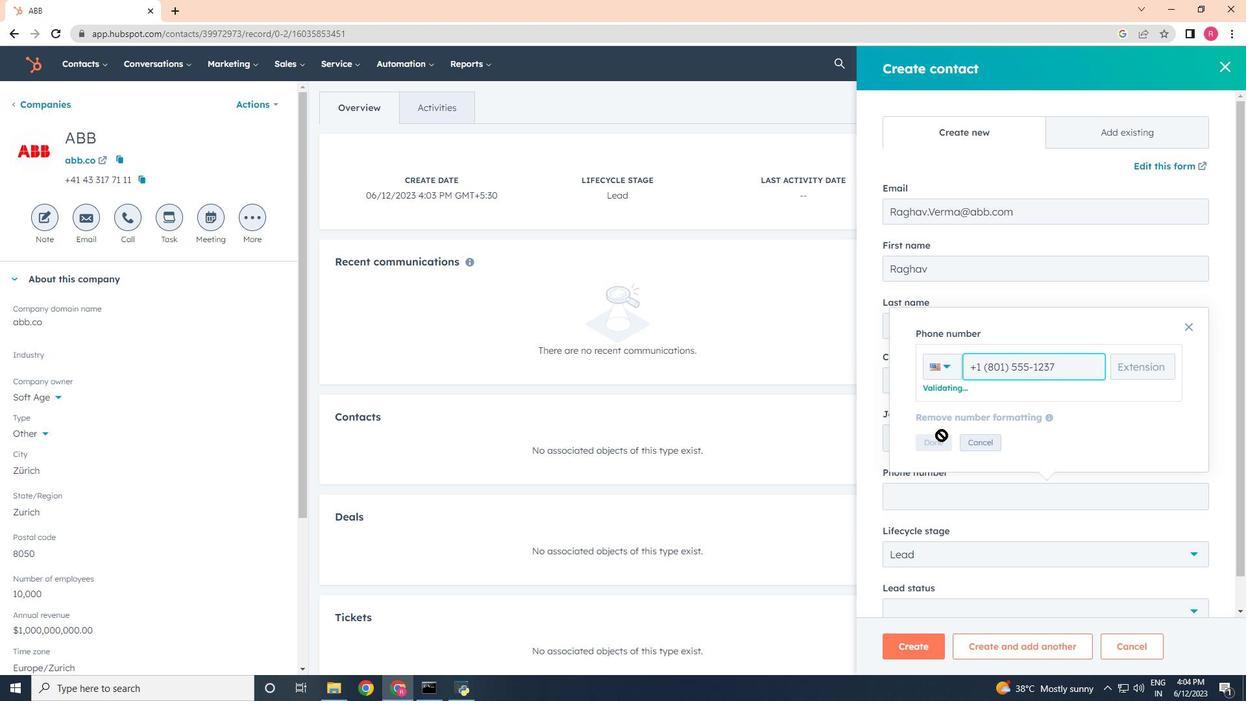 
Action: Mouse moved to (943, 444)
Screenshot: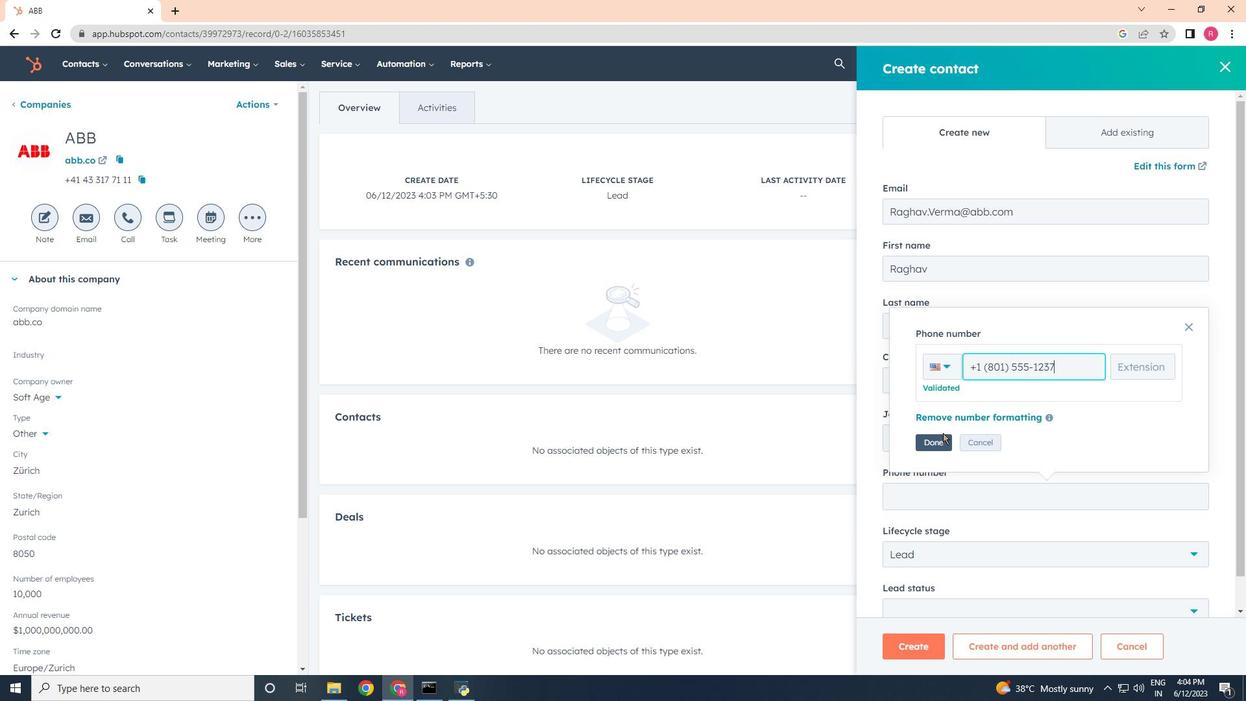 
Action: Mouse pressed left at (943, 444)
Screenshot: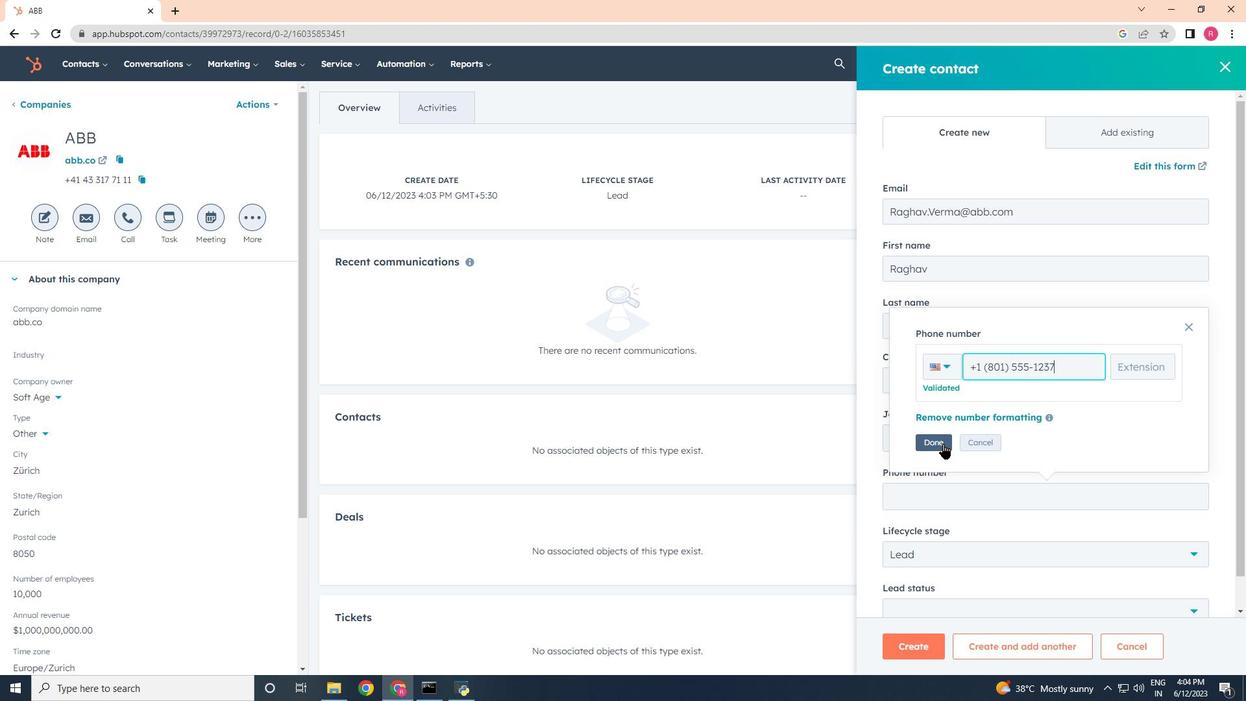 
Action: Mouse moved to (951, 554)
Screenshot: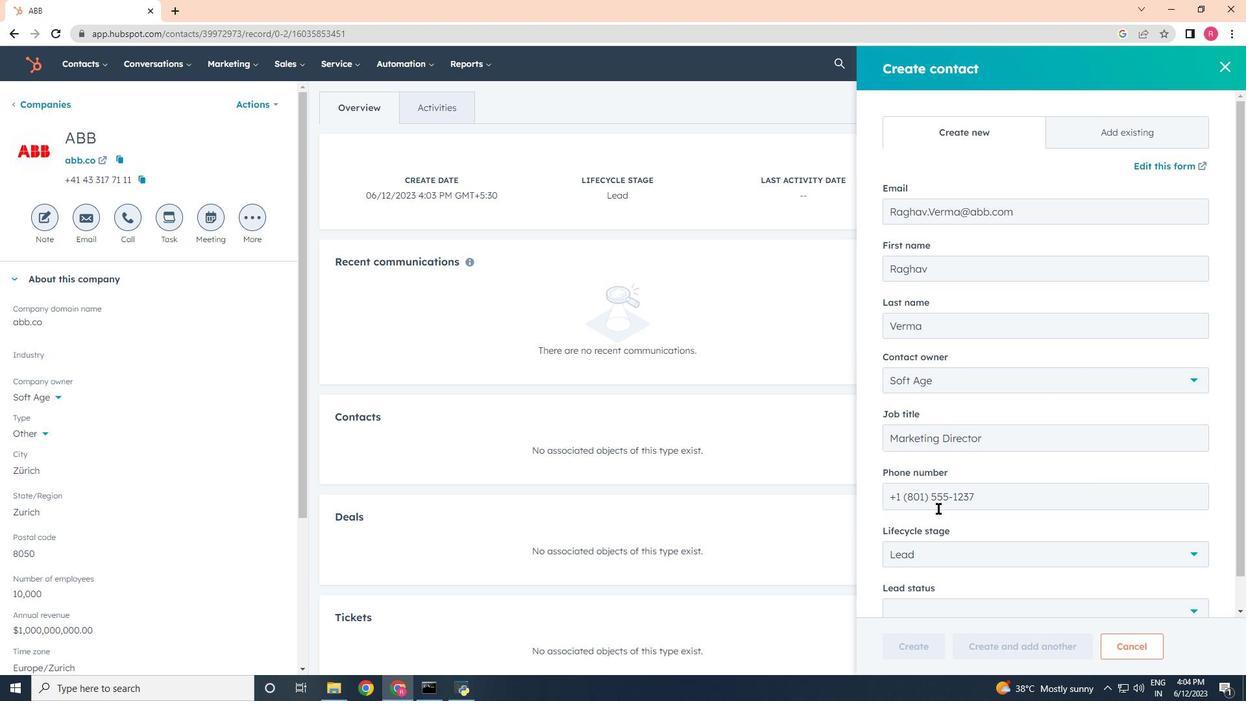 
Action: Mouse scrolled (951, 553) with delta (0, 0)
Screenshot: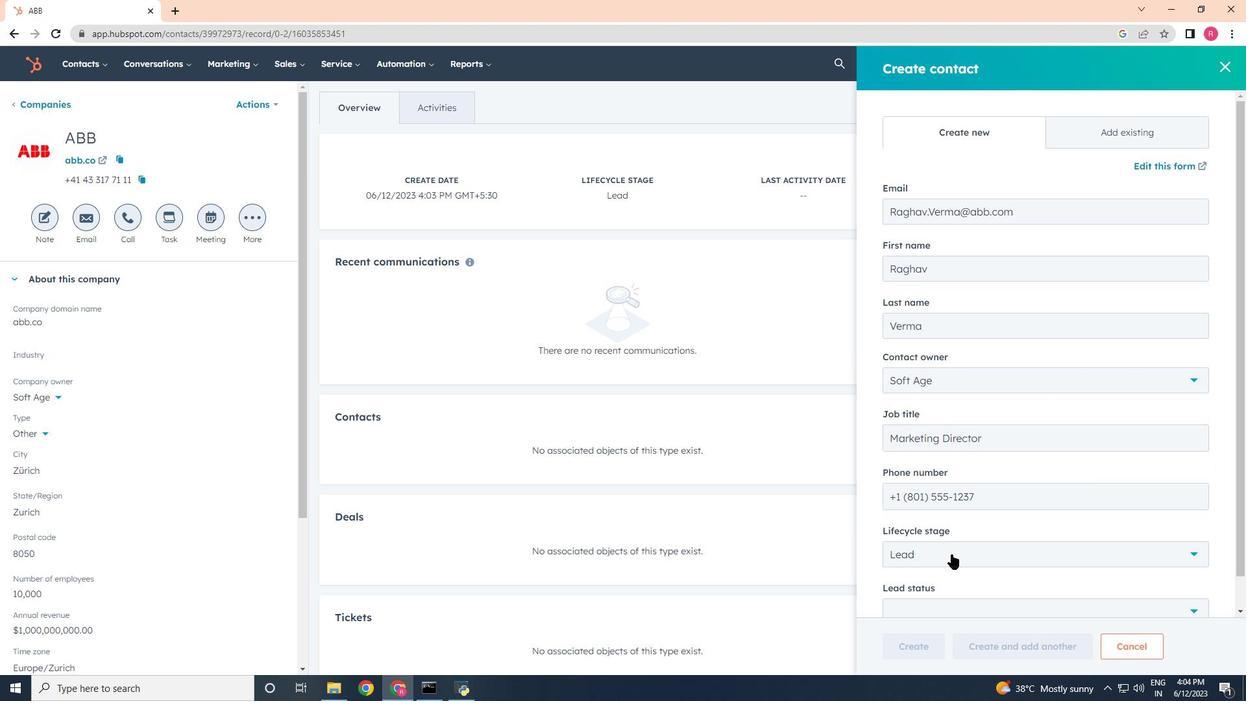 
Action: Mouse scrolled (951, 553) with delta (0, 0)
Screenshot: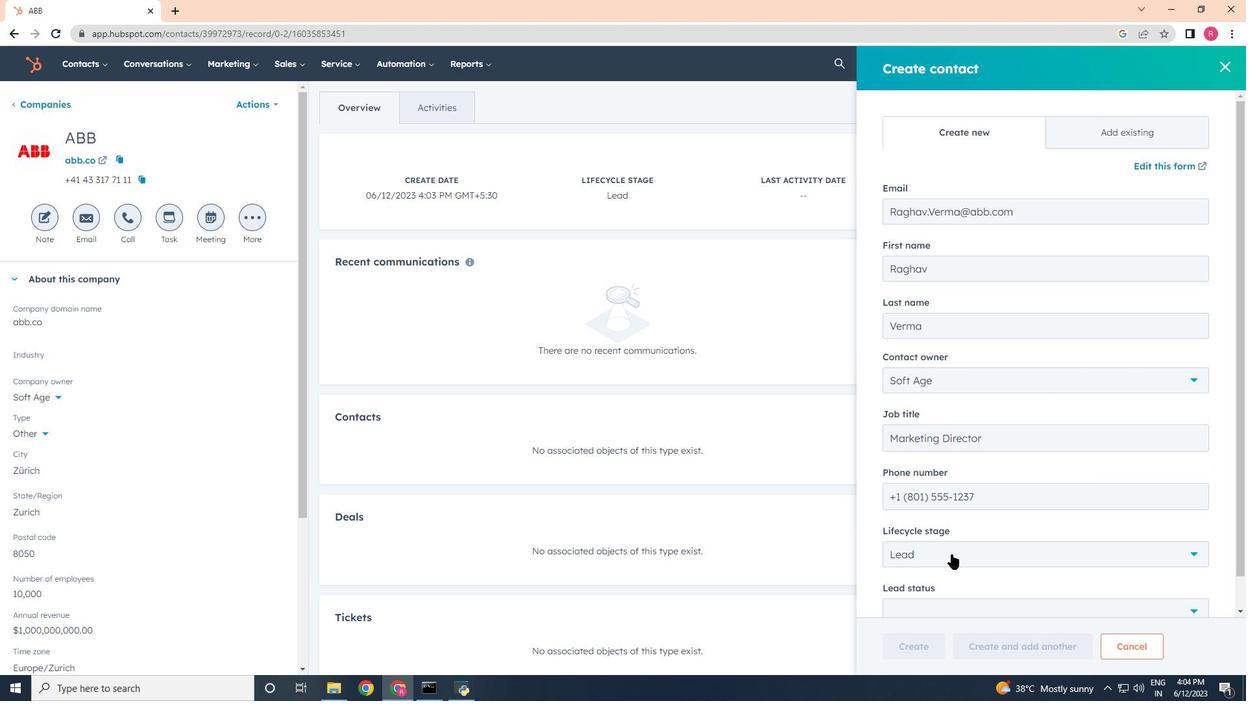 
Action: Mouse moved to (955, 514)
Screenshot: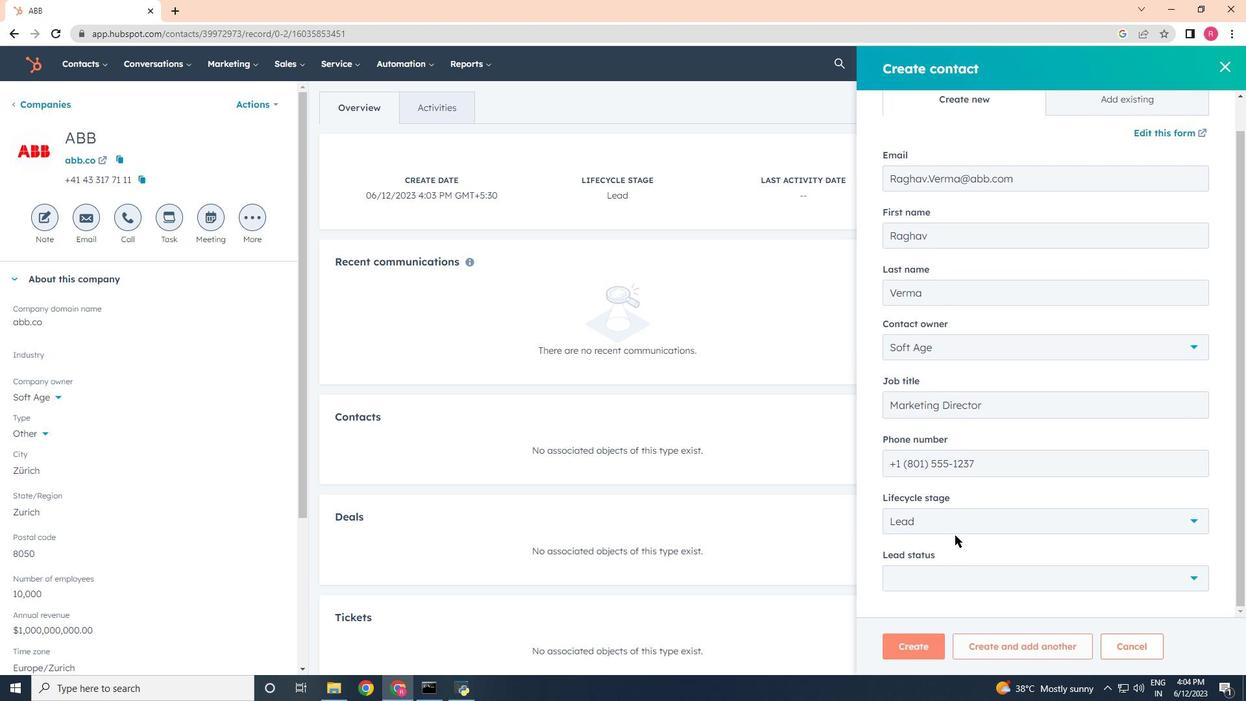 
Action: Mouse pressed left at (955, 514)
Screenshot: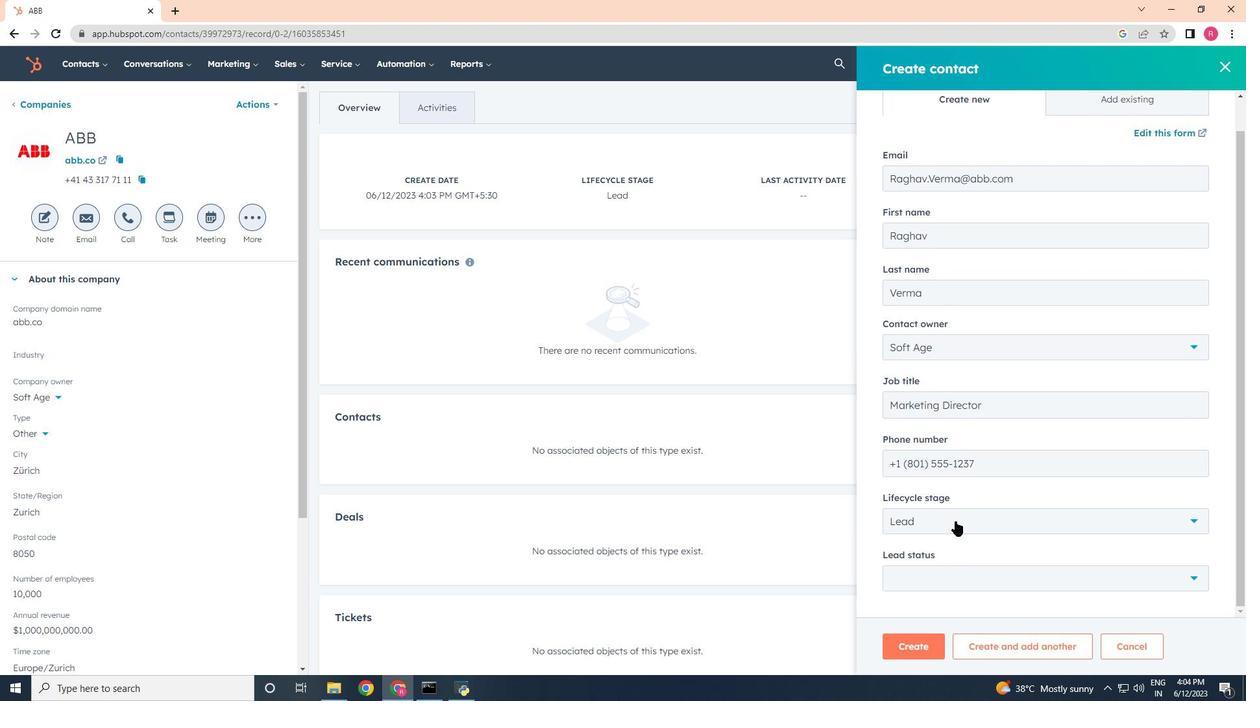 
Action: Mouse moved to (927, 404)
Screenshot: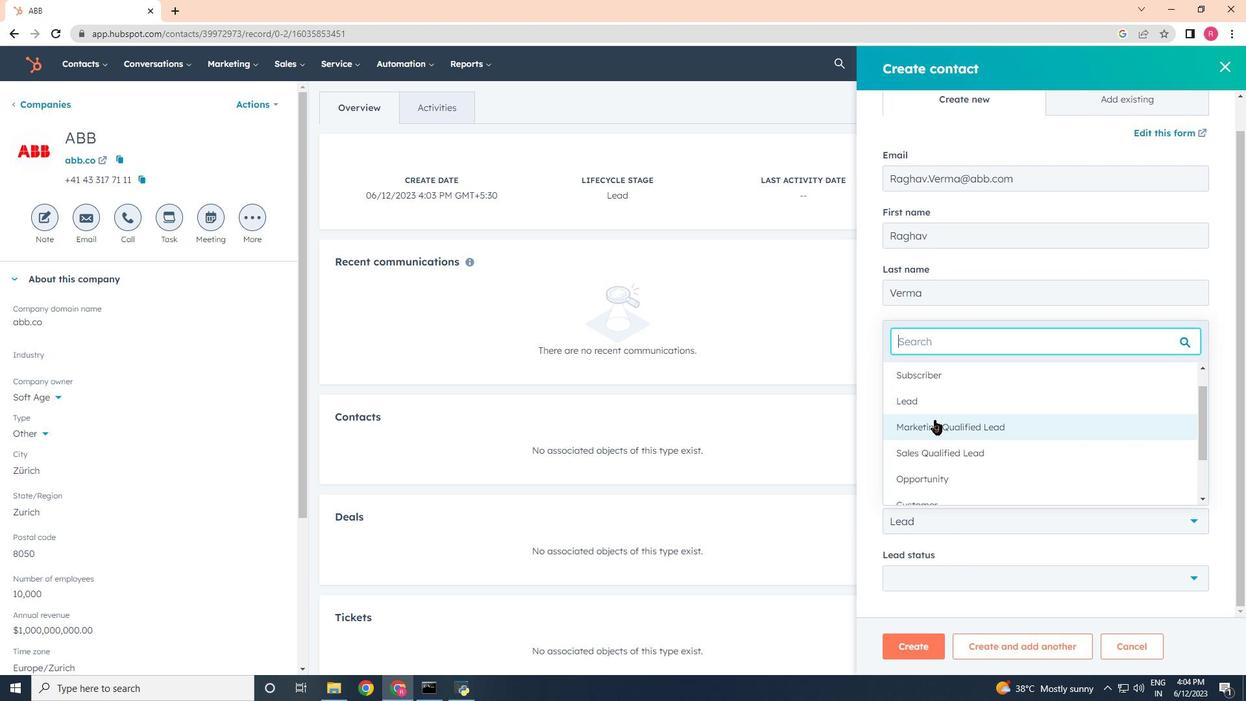 
Action: Mouse pressed left at (927, 404)
Screenshot: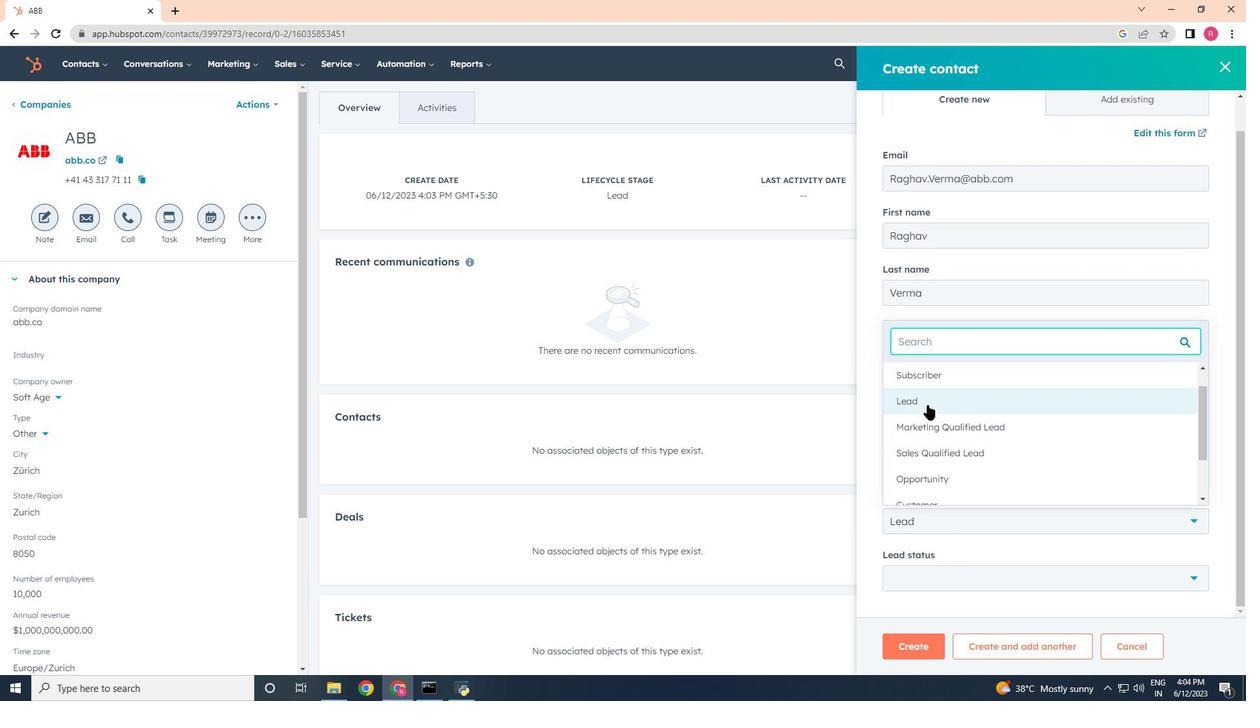 
Action: Mouse moved to (952, 573)
Screenshot: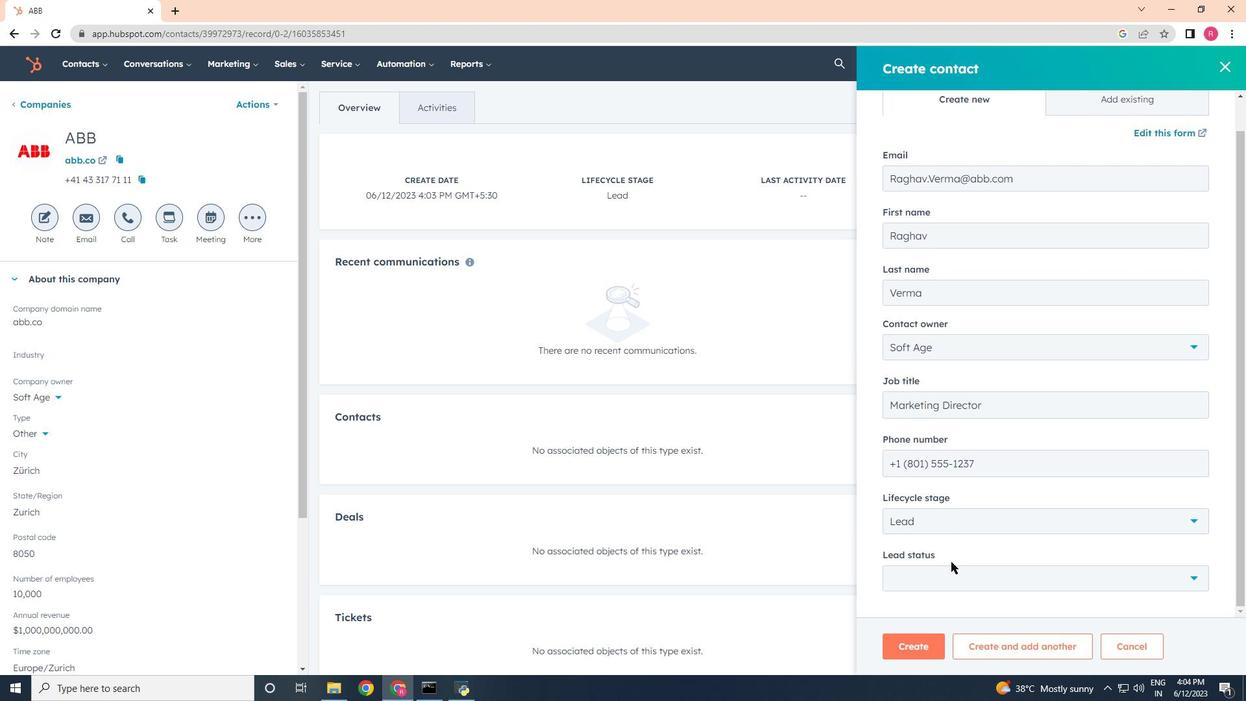 
Action: Mouse pressed left at (952, 573)
Screenshot: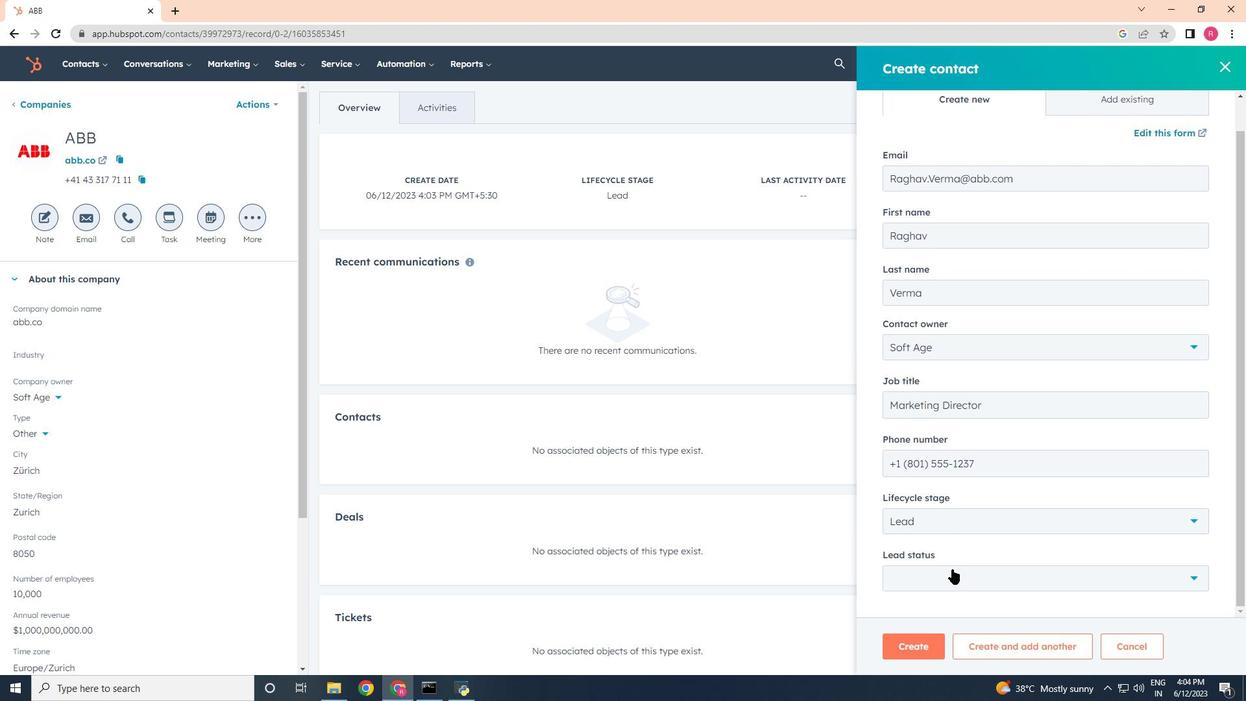 
Action: Mouse moved to (938, 495)
Screenshot: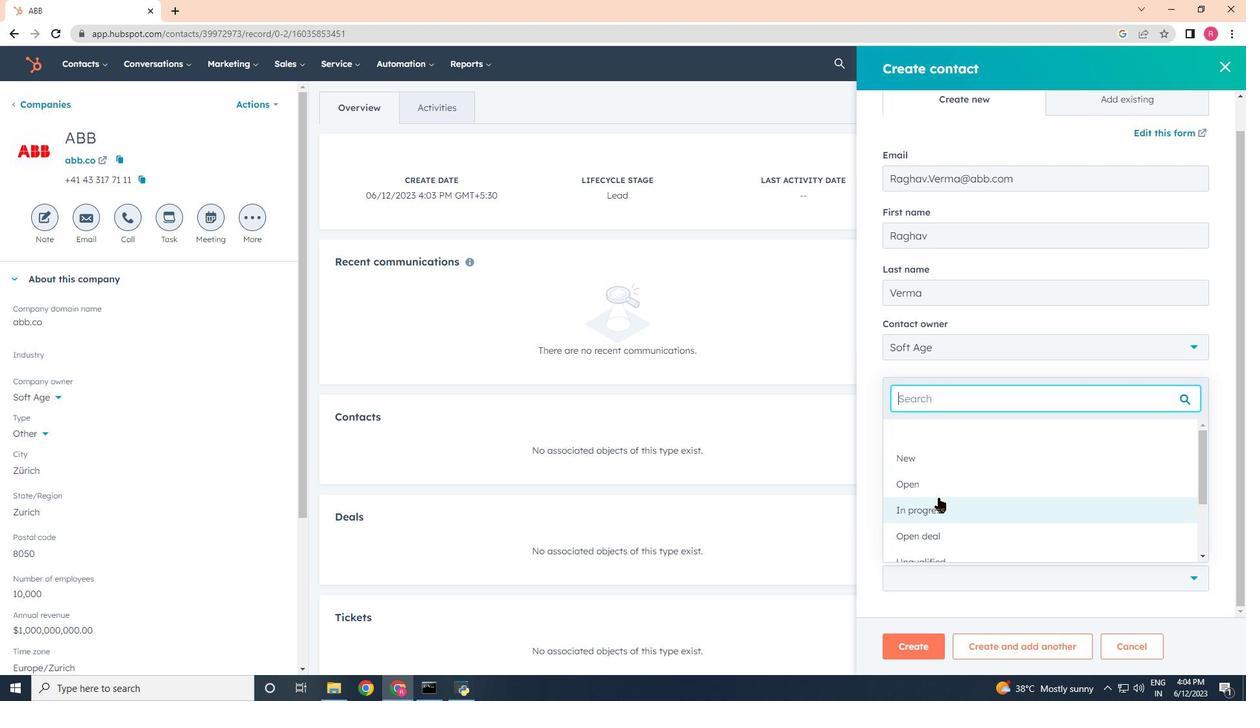 
Action: Mouse pressed left at (938, 495)
Screenshot: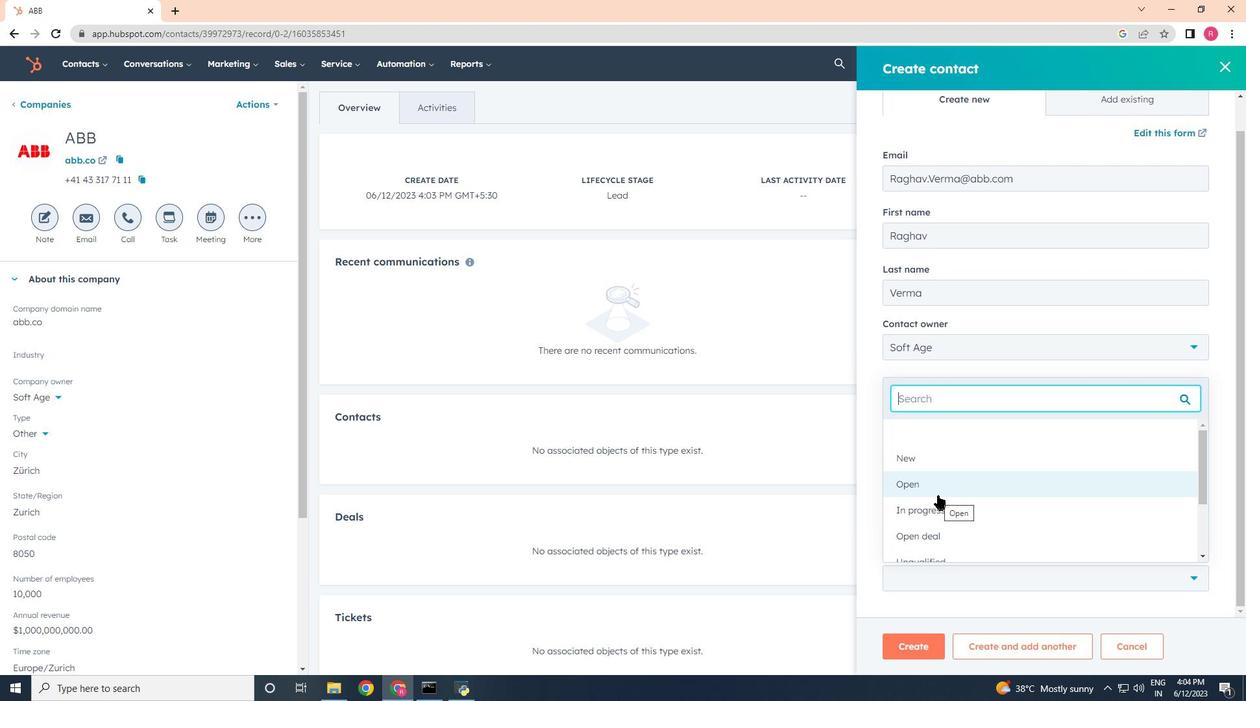 
Action: Mouse moved to (916, 644)
Screenshot: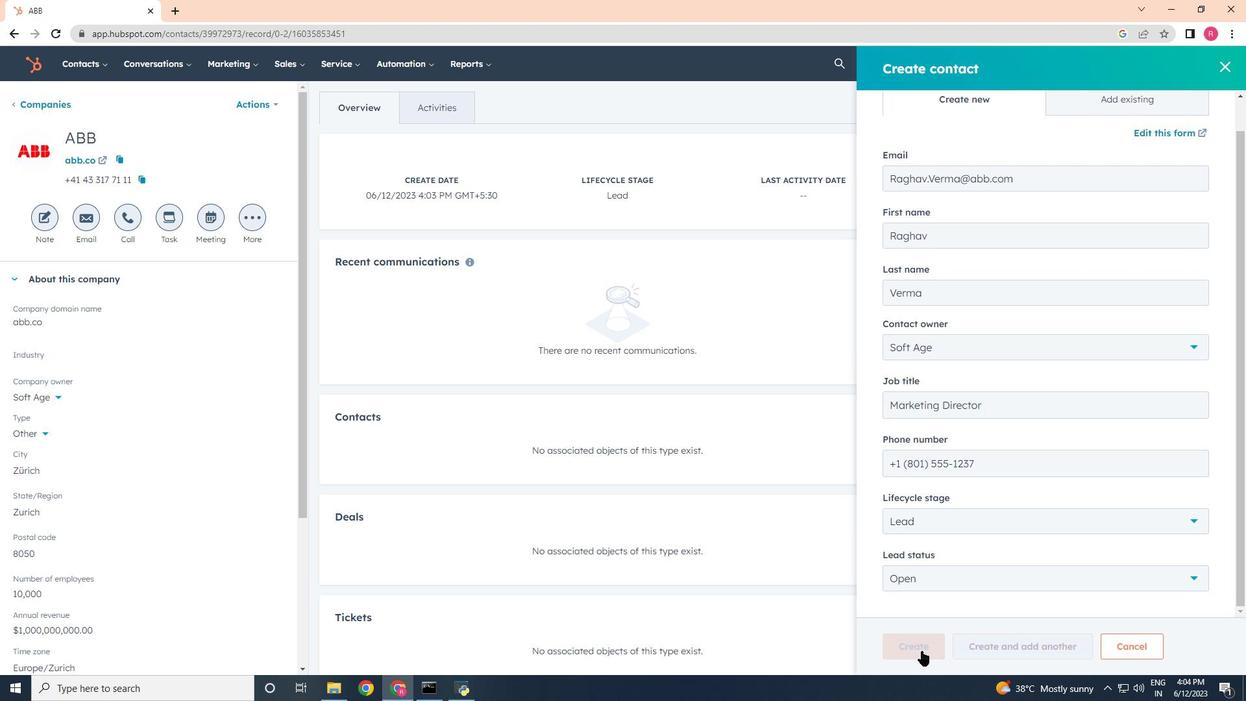 
Action: Mouse pressed left at (916, 644)
Screenshot: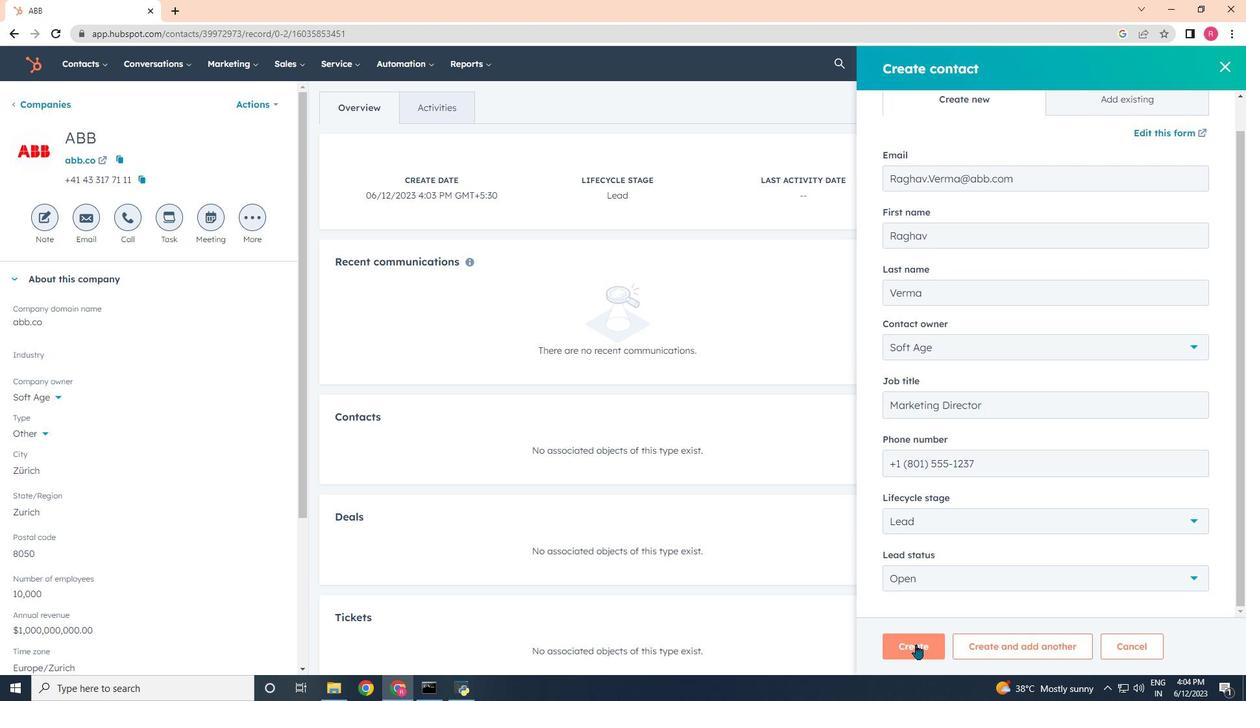 
